 Task: Find connections with filter location Pully with filter topic #happywith filter profile language French with filter current company Berger Paints India with filter school Vinayaka Missions University with filter industry Public Policy Offices with filter service category Information Security with filter keywords title Digital Marketing Manager
Action: Mouse moved to (558, 90)
Screenshot: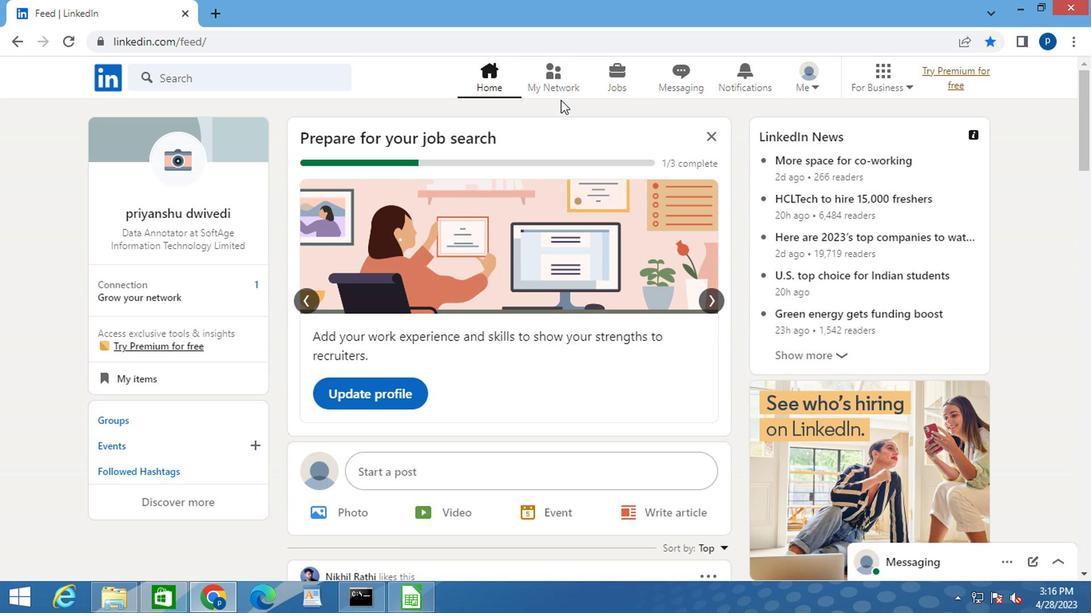 
Action: Mouse pressed left at (558, 90)
Screenshot: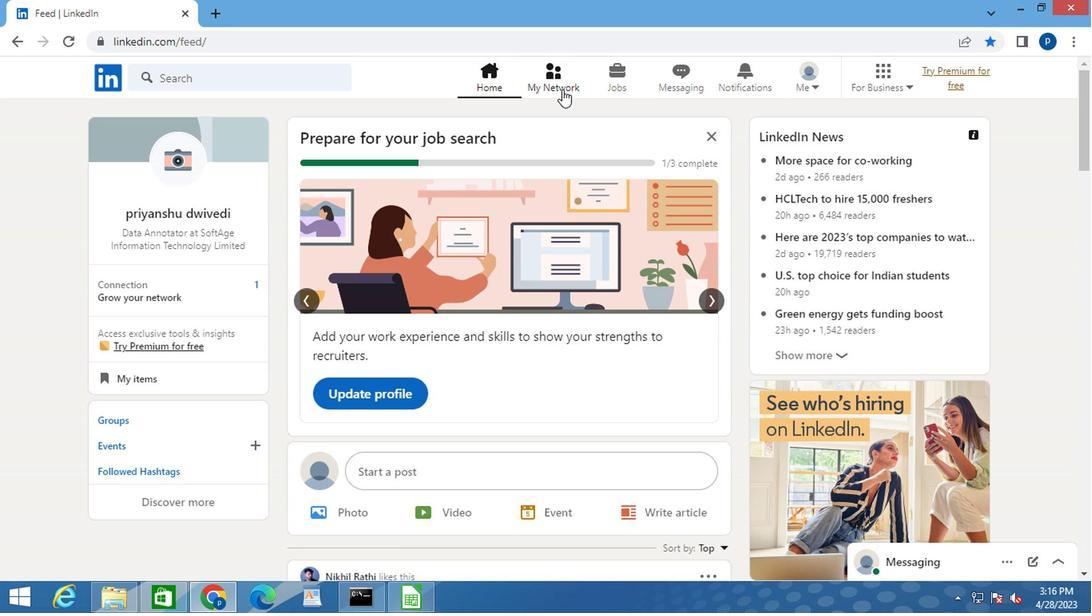 
Action: Mouse moved to (201, 176)
Screenshot: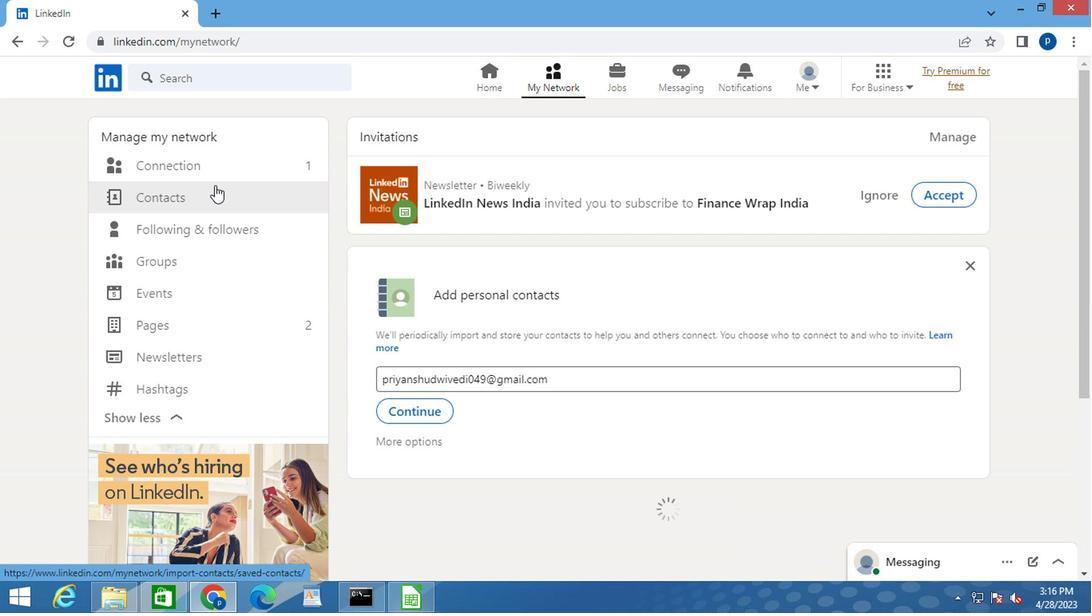 
Action: Mouse pressed left at (201, 176)
Screenshot: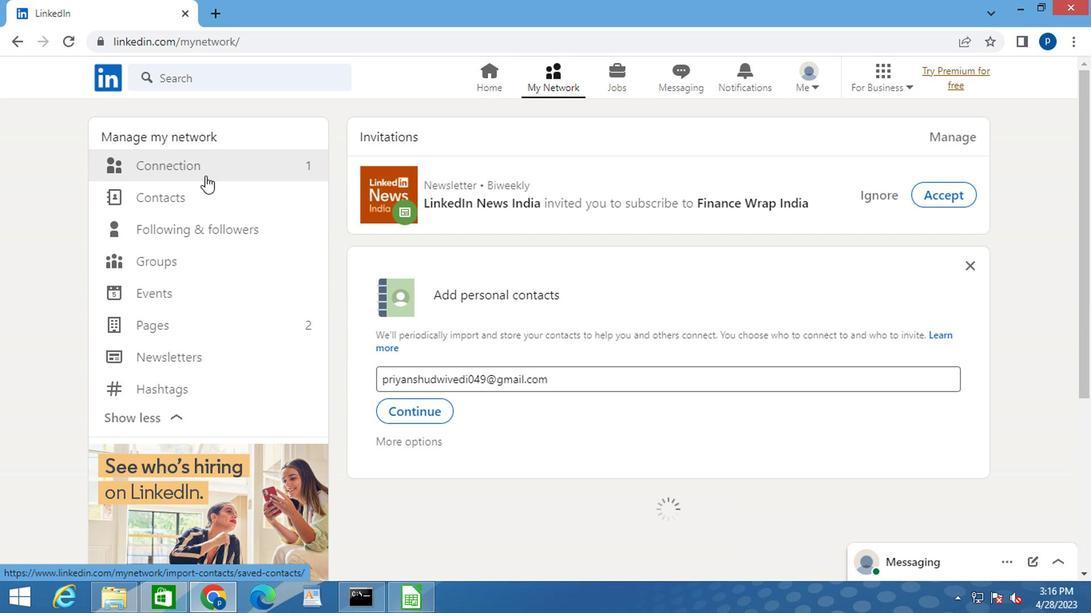 
Action: Mouse moved to (206, 172)
Screenshot: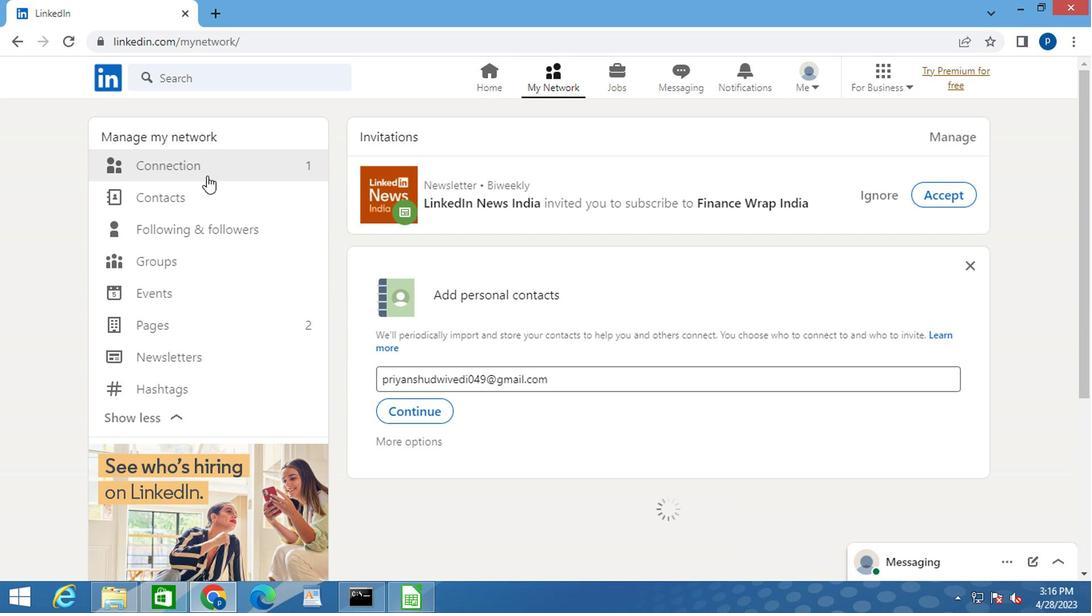 
Action: Mouse pressed left at (206, 172)
Screenshot: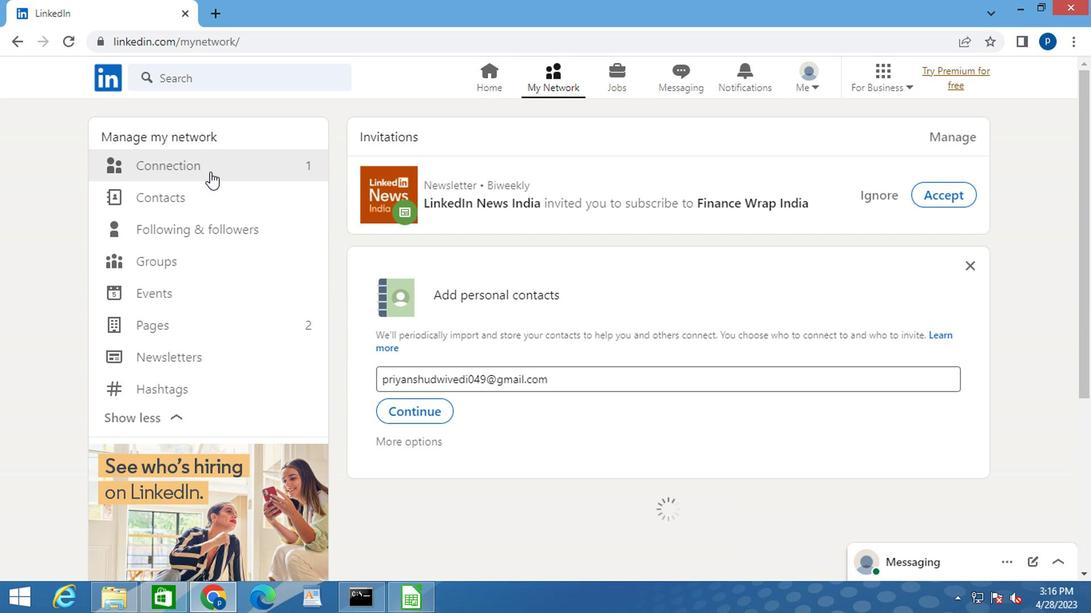 
Action: Mouse moved to (644, 169)
Screenshot: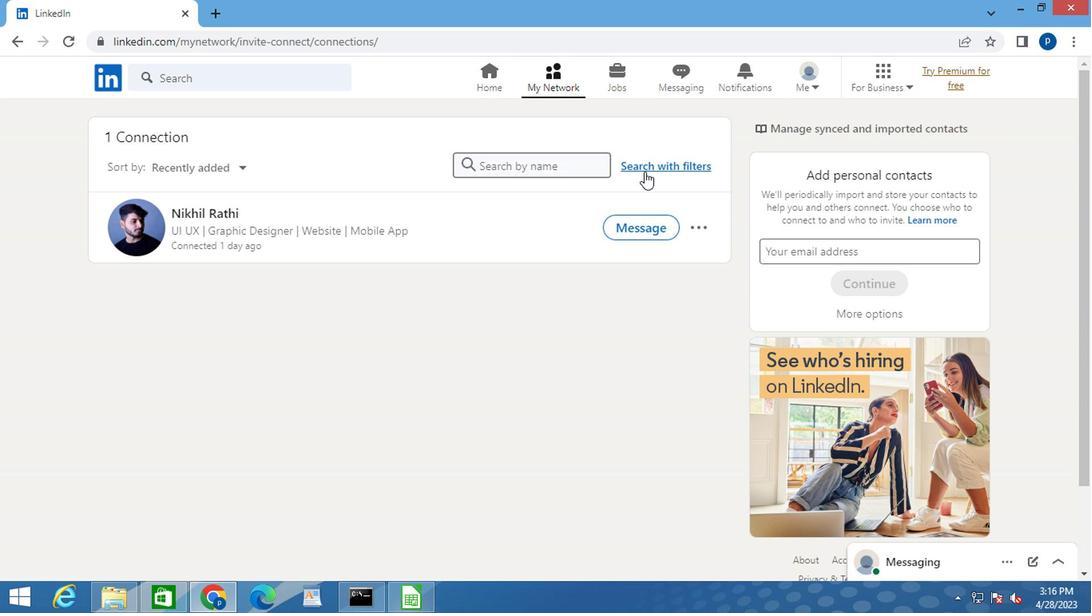 
Action: Mouse pressed left at (644, 169)
Screenshot: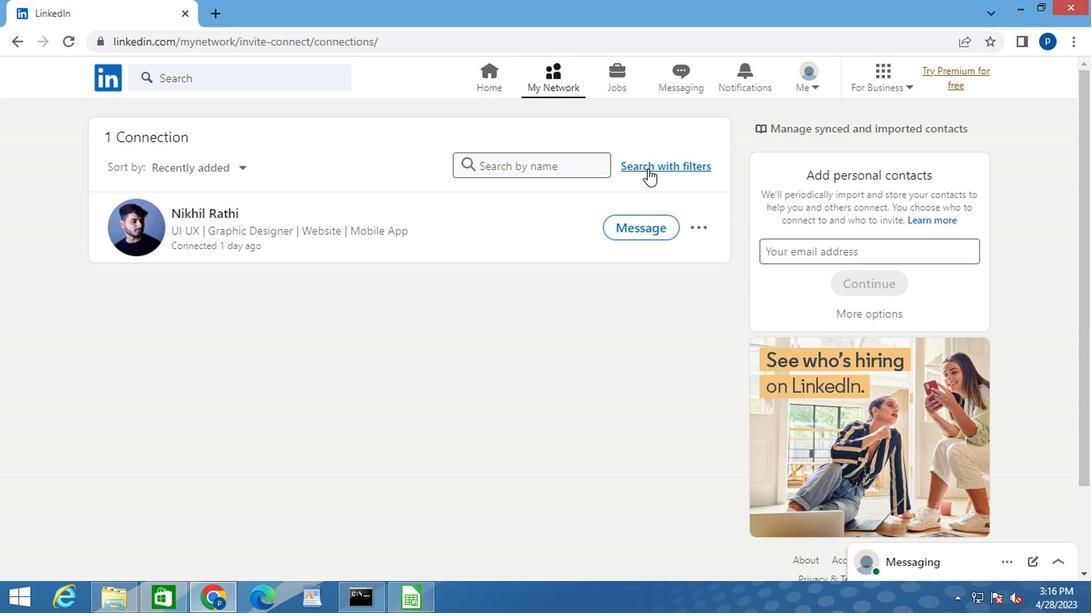 
Action: Mouse moved to (592, 129)
Screenshot: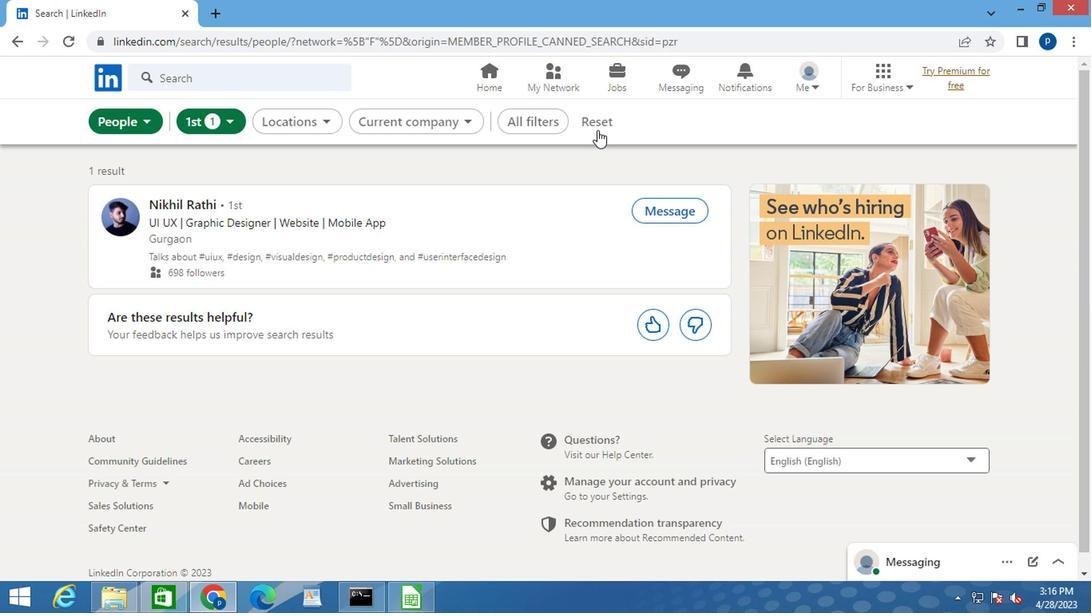 
Action: Mouse pressed left at (592, 129)
Screenshot: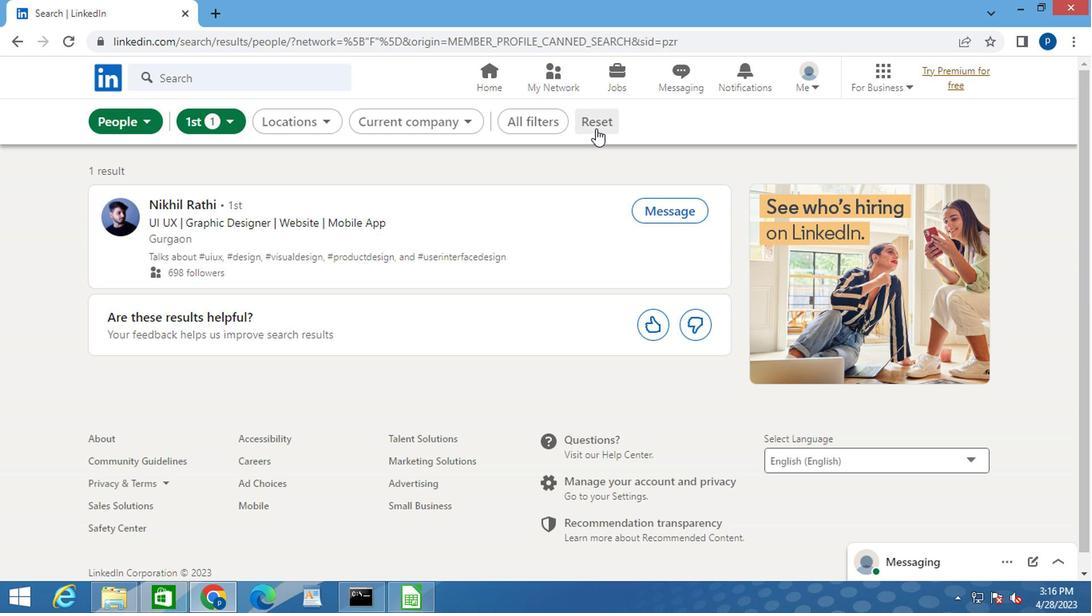 
Action: Mouse moved to (584, 118)
Screenshot: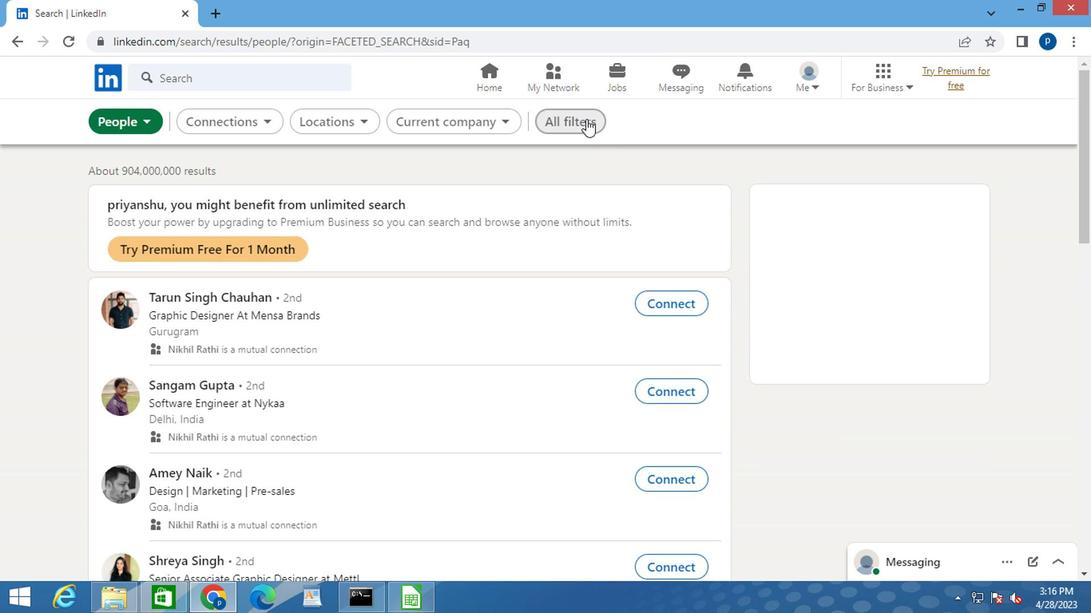 
Action: Mouse pressed left at (584, 118)
Screenshot: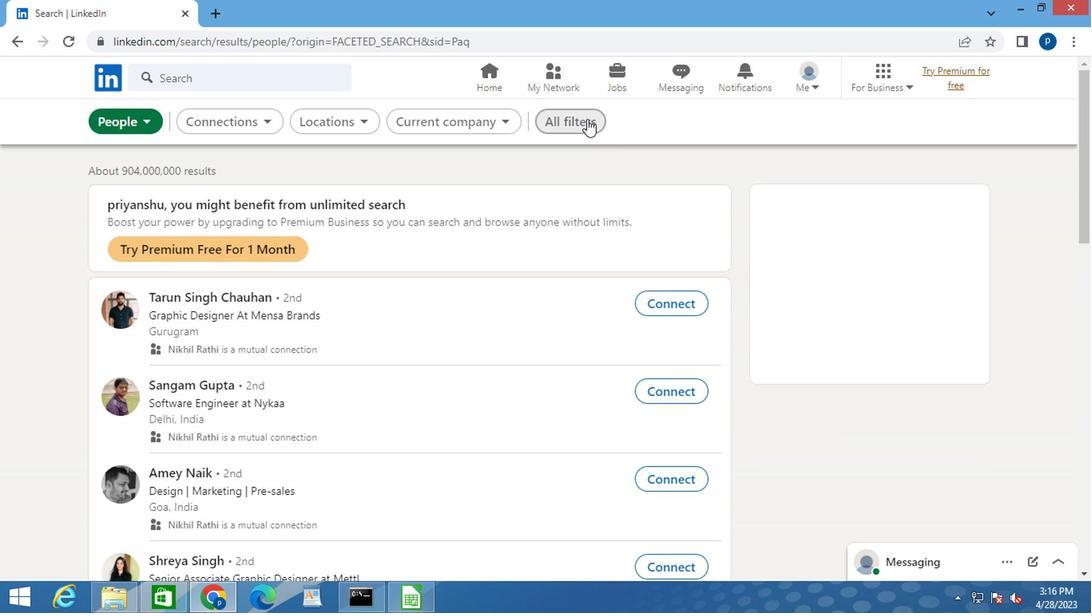 
Action: Mouse moved to (790, 341)
Screenshot: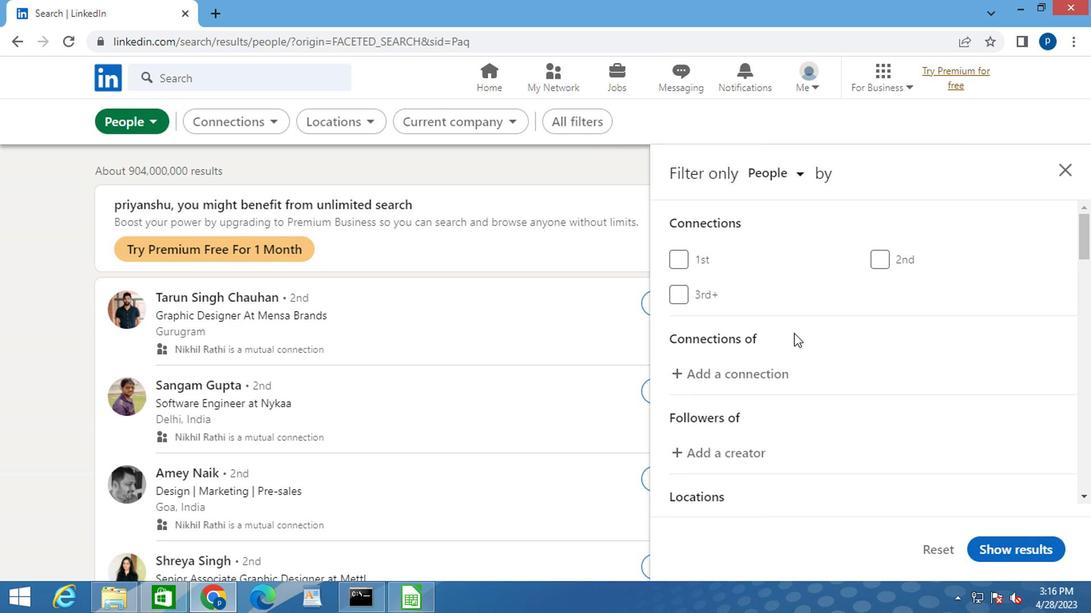 
Action: Mouse scrolled (790, 340) with delta (0, 0)
Screenshot: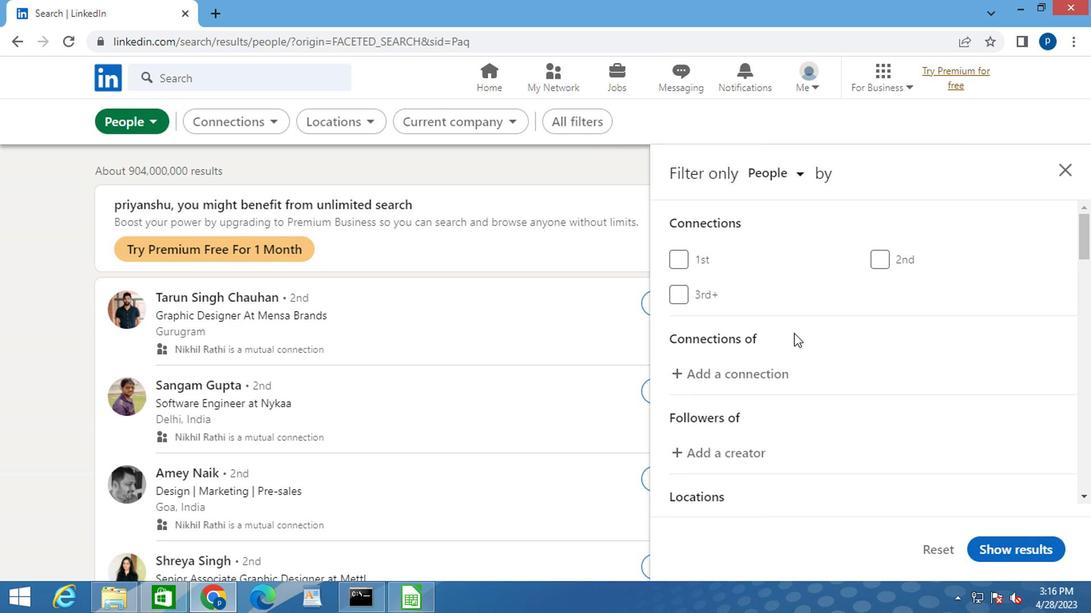 
Action: Mouse moved to (790, 342)
Screenshot: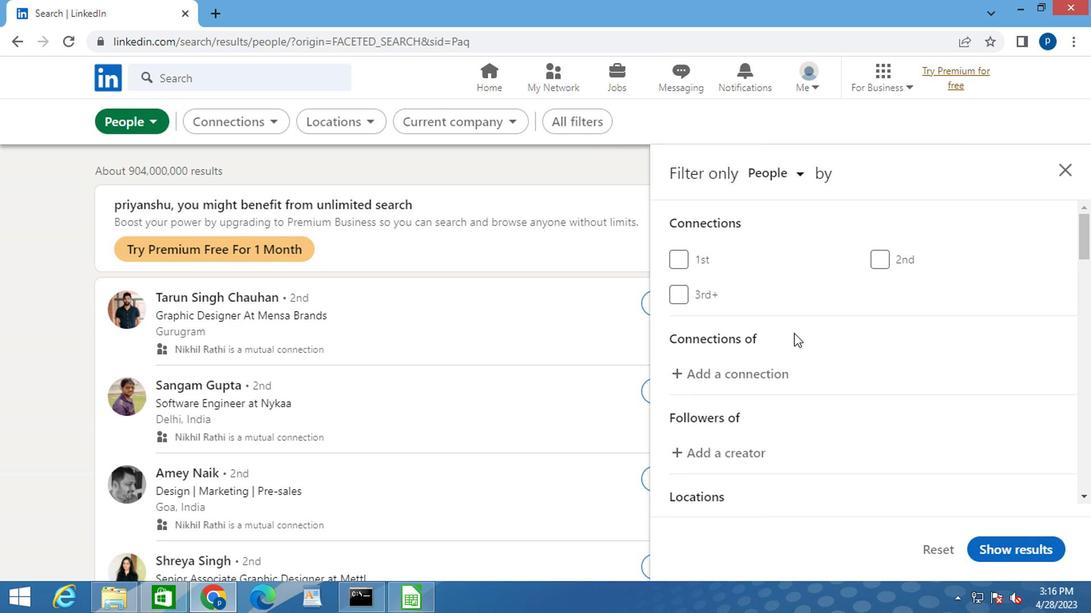 
Action: Mouse scrolled (790, 342) with delta (0, 0)
Screenshot: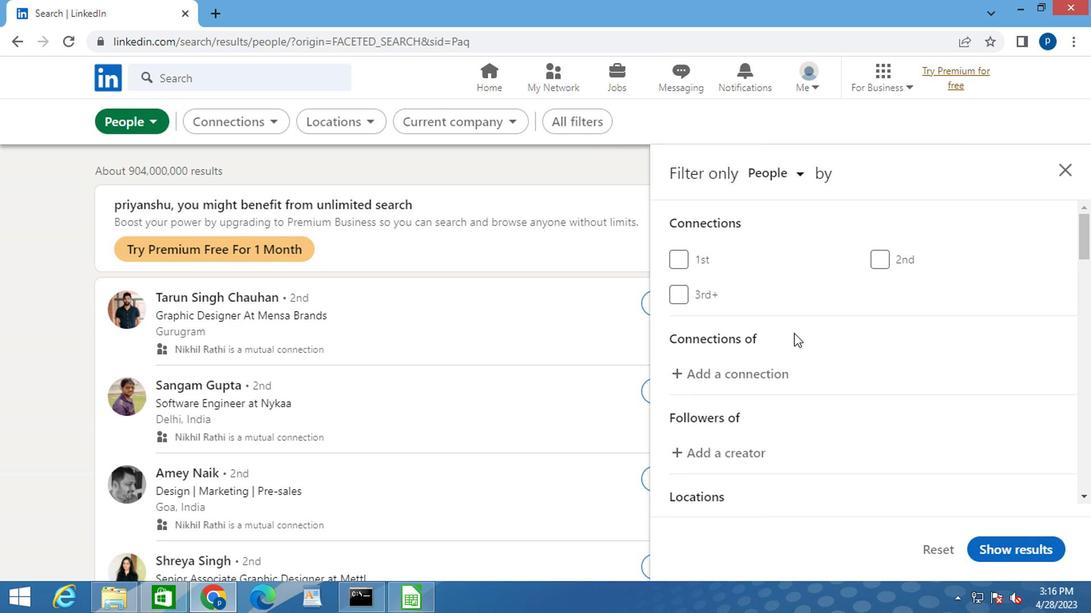 
Action: Mouse scrolled (790, 342) with delta (0, 0)
Screenshot: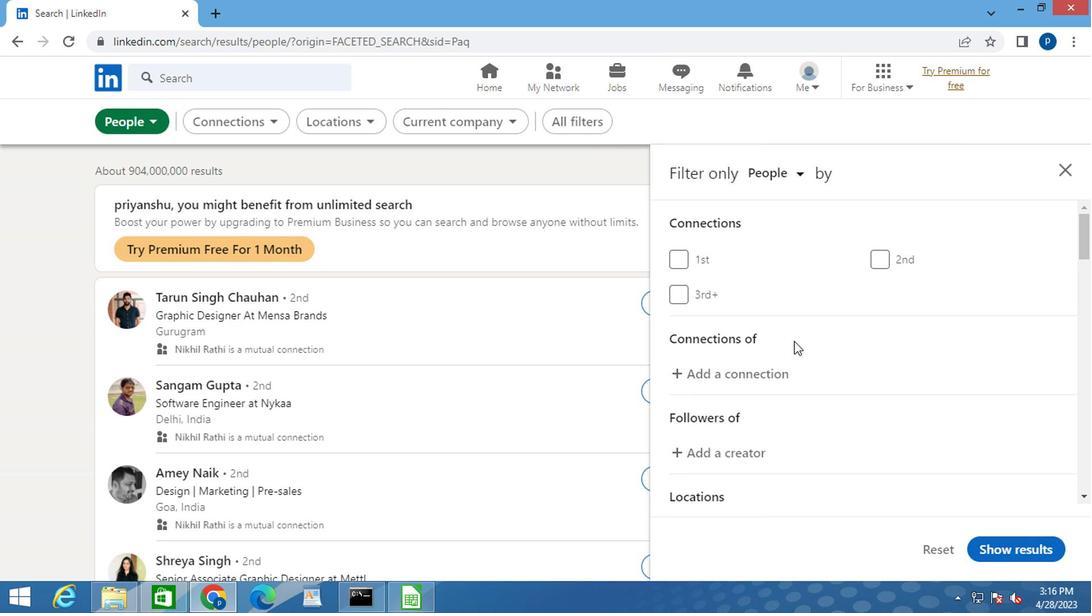 
Action: Mouse moved to (884, 363)
Screenshot: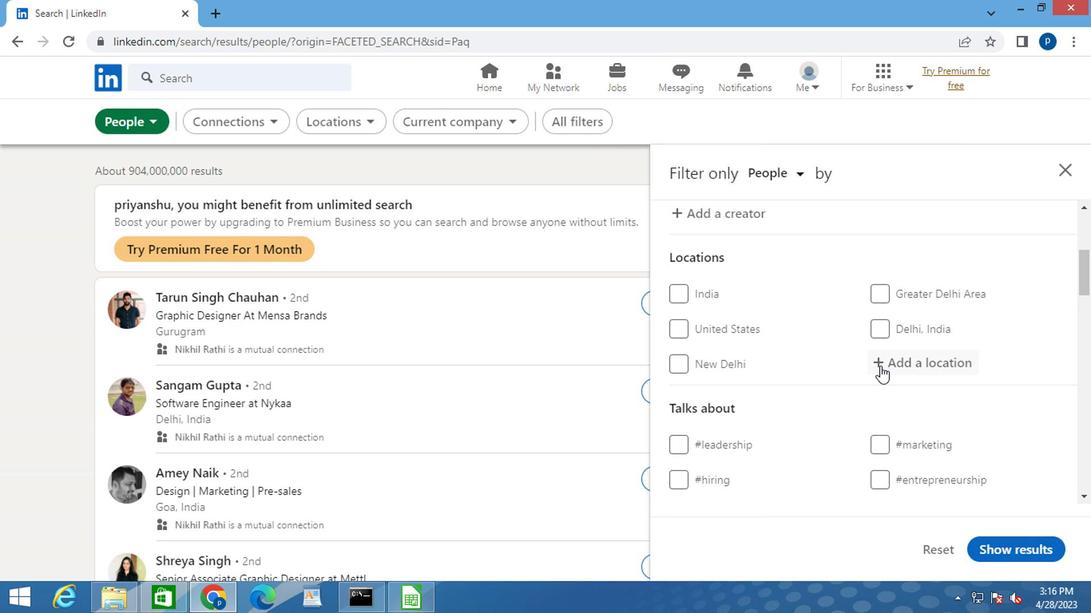 
Action: Mouse pressed left at (884, 363)
Screenshot: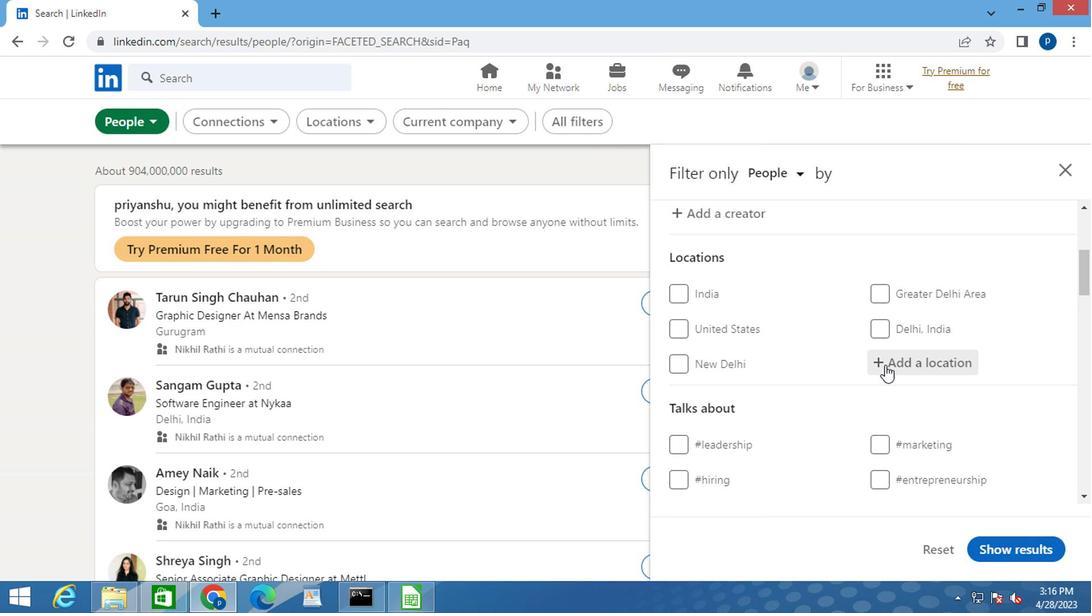 
Action: Key pressed p<Key.caps_lock>ully
Screenshot: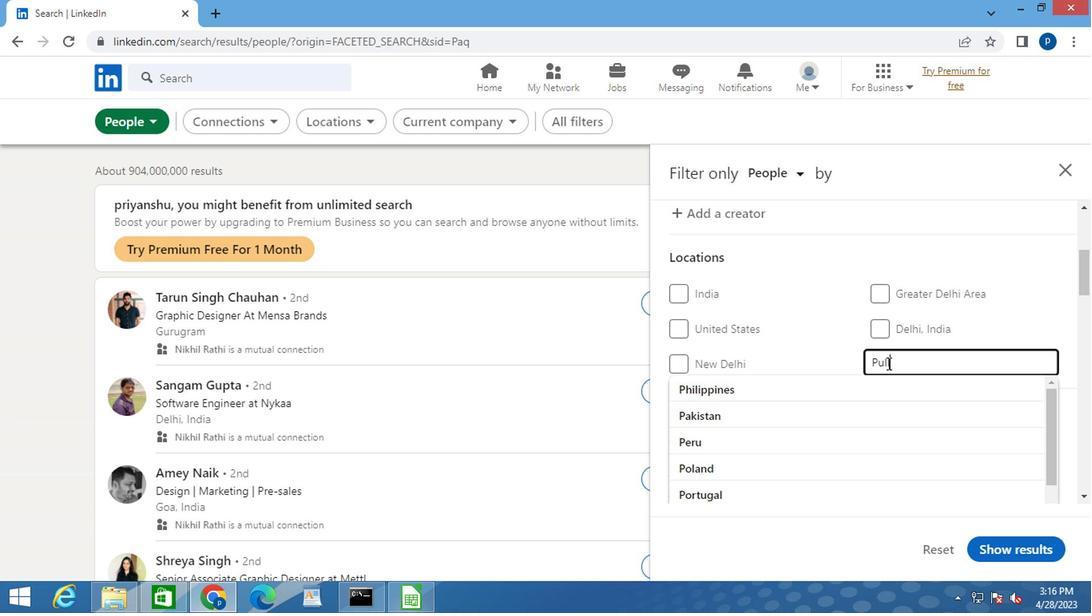 
Action: Mouse moved to (749, 386)
Screenshot: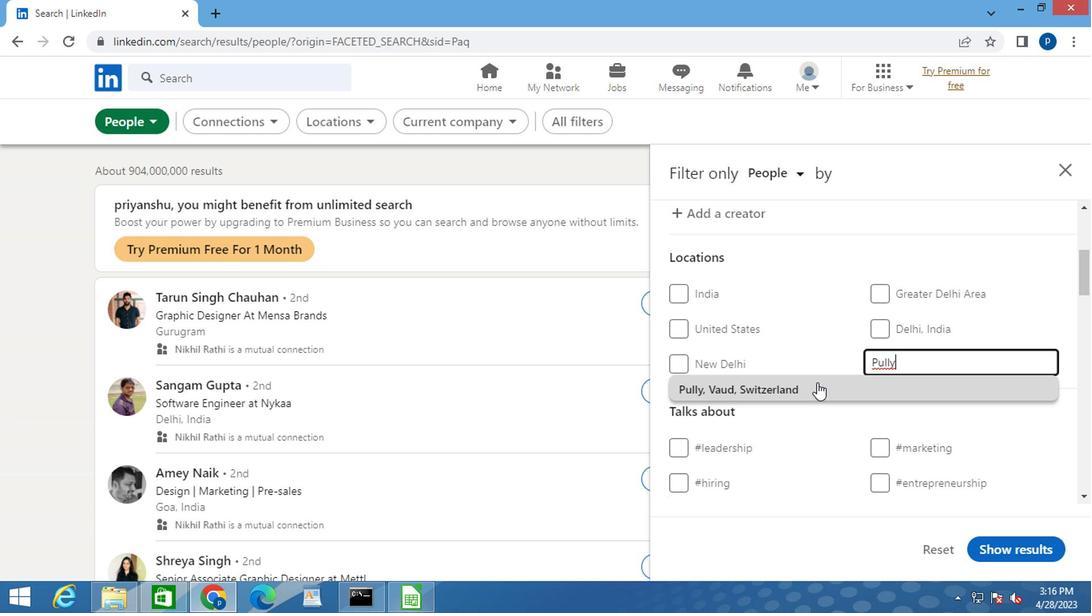 
Action: Mouse pressed left at (749, 386)
Screenshot: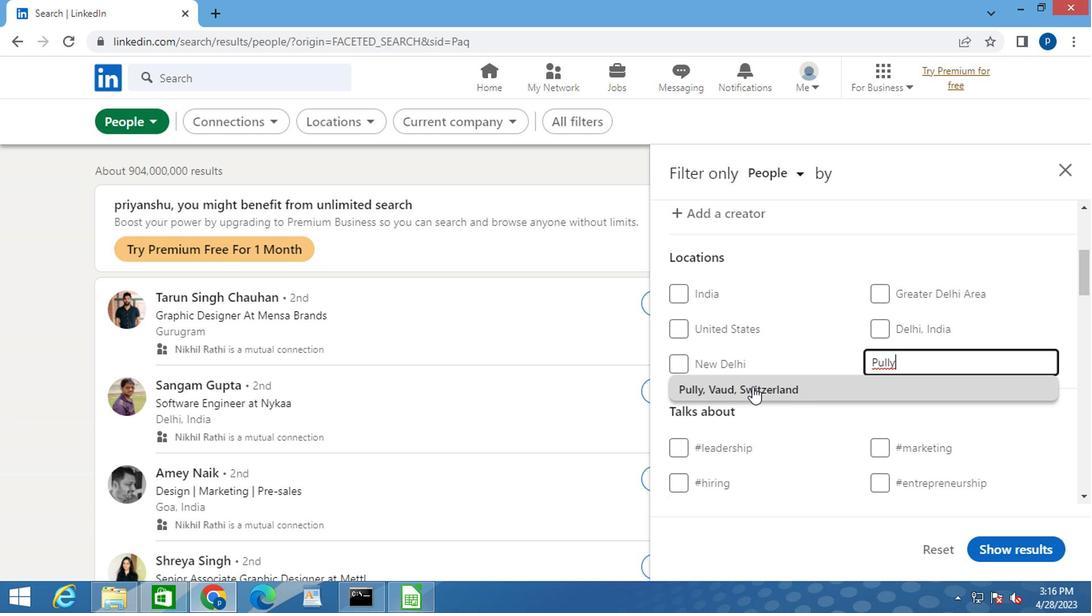 
Action: Mouse moved to (748, 386)
Screenshot: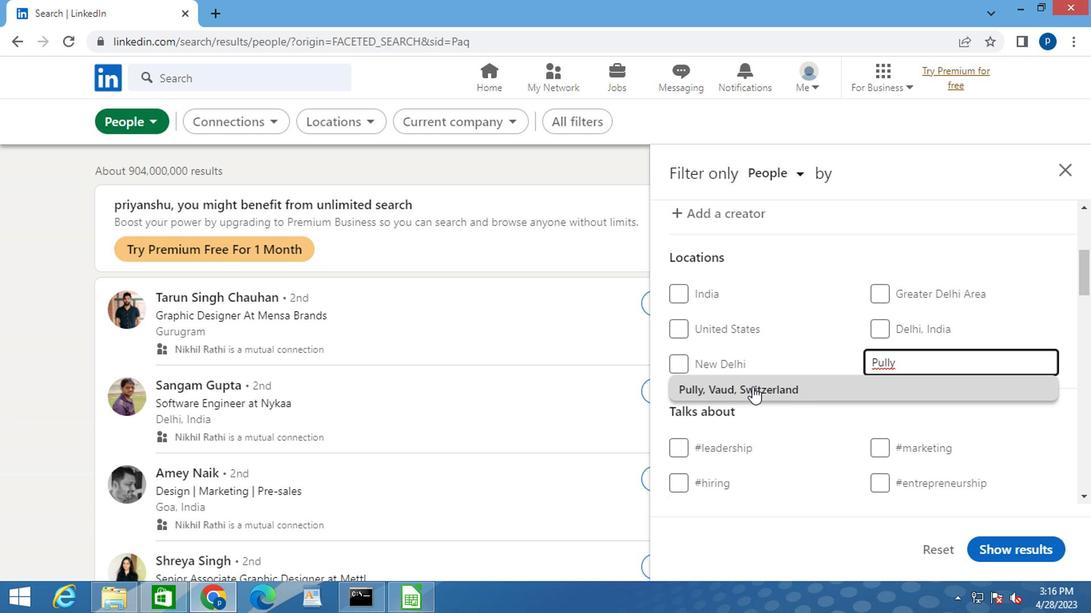 
Action: Mouse scrolled (748, 385) with delta (0, 0)
Screenshot: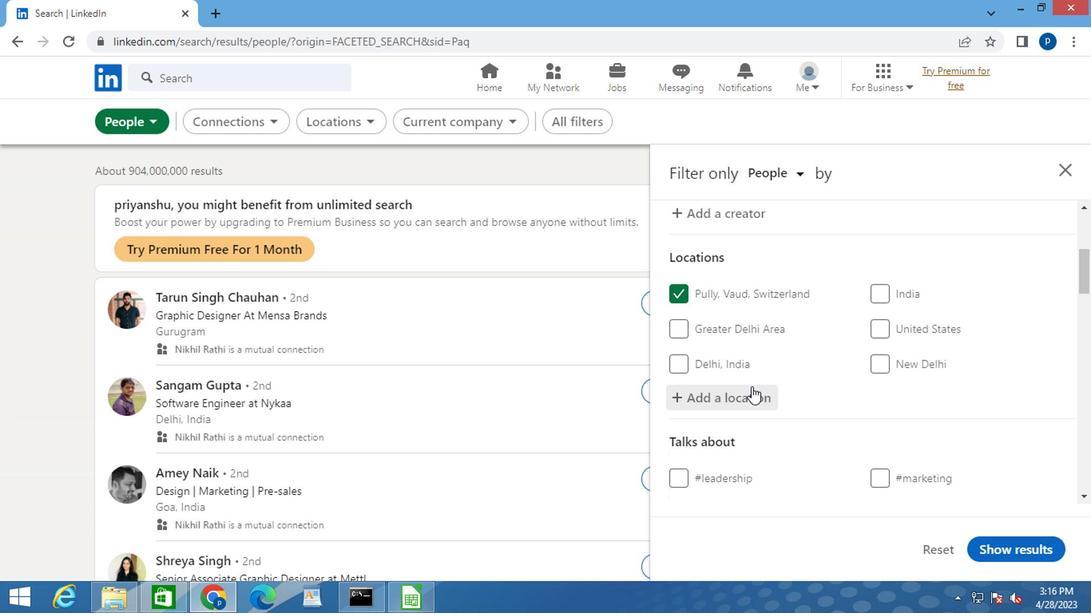 
Action: Mouse scrolled (748, 385) with delta (0, 0)
Screenshot: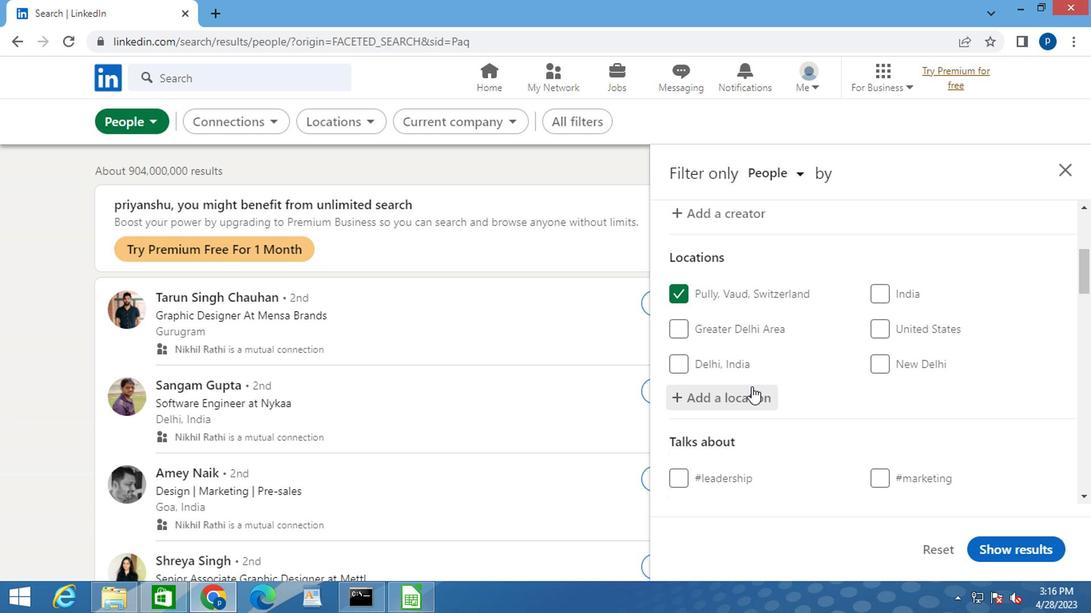 
Action: Mouse scrolled (748, 385) with delta (0, 0)
Screenshot: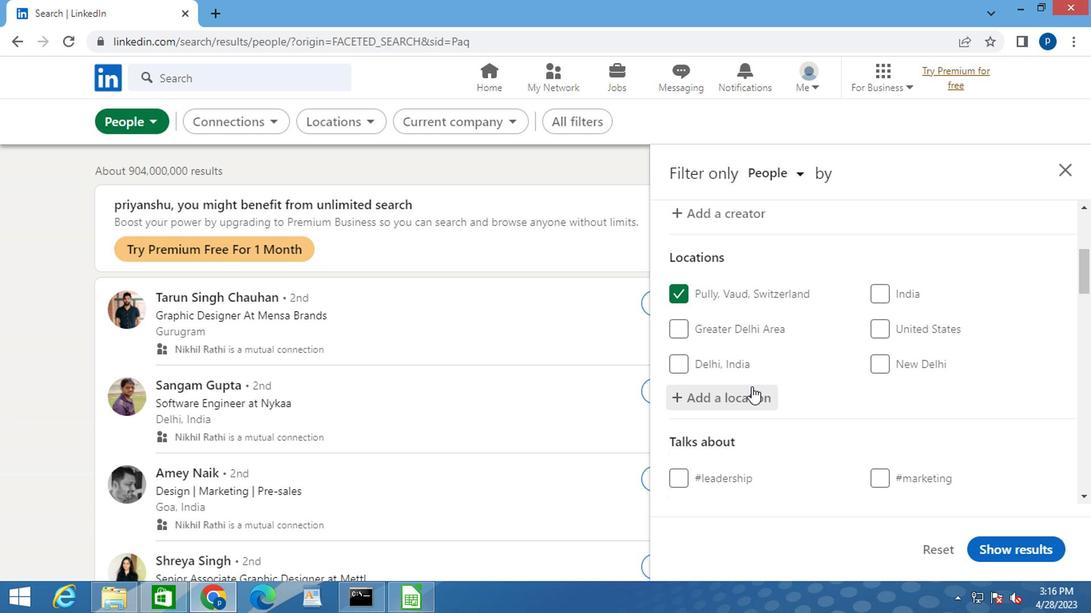 
Action: Mouse moved to (893, 308)
Screenshot: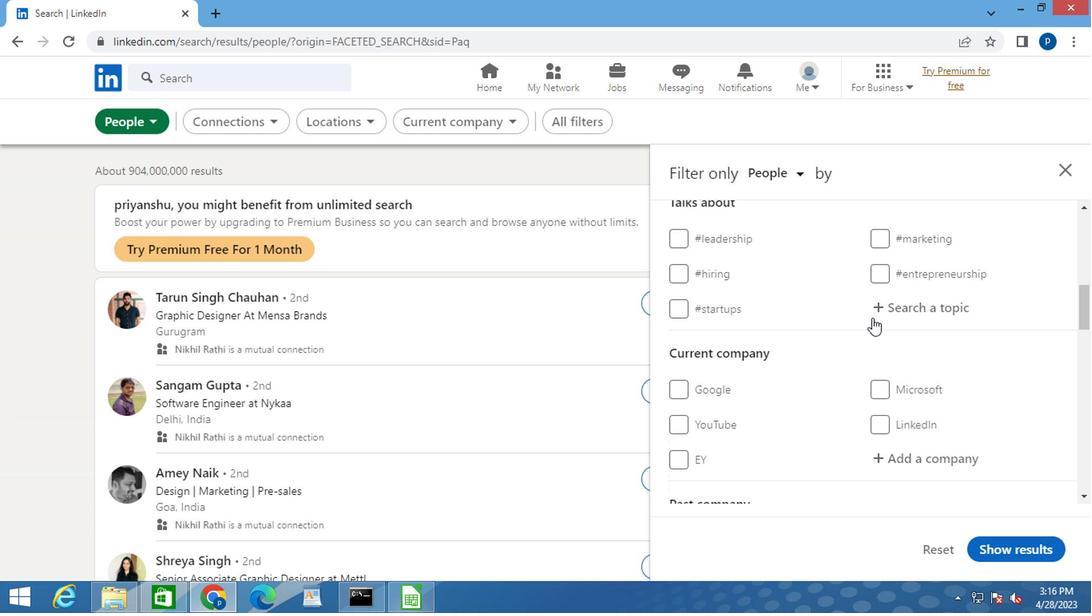
Action: Mouse pressed left at (893, 308)
Screenshot: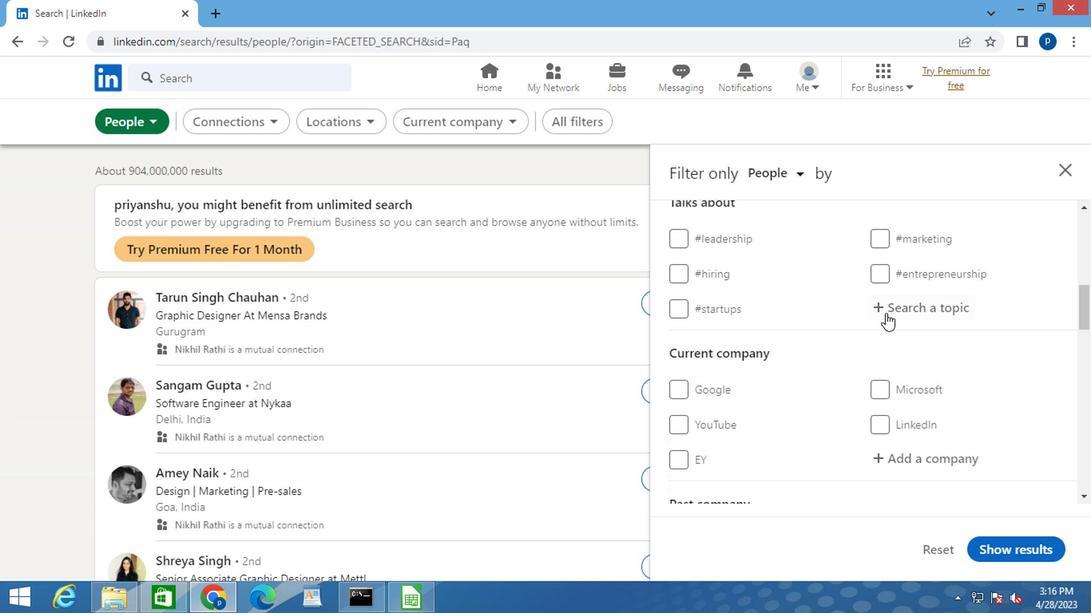 
Action: Key pressed <Key.shift>#HAPPY
Screenshot: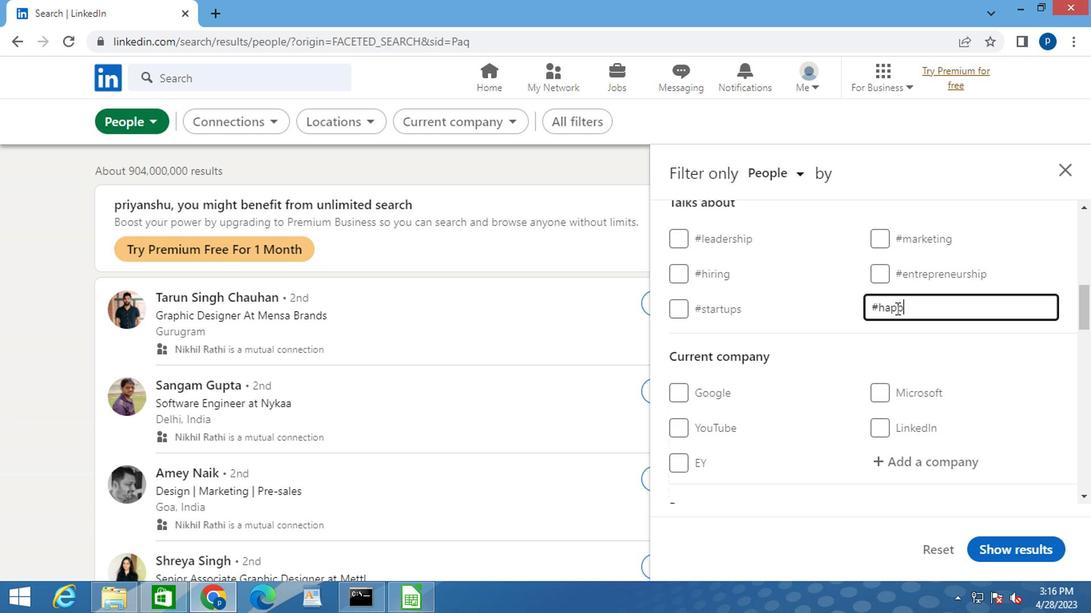 
Action: Mouse moved to (859, 368)
Screenshot: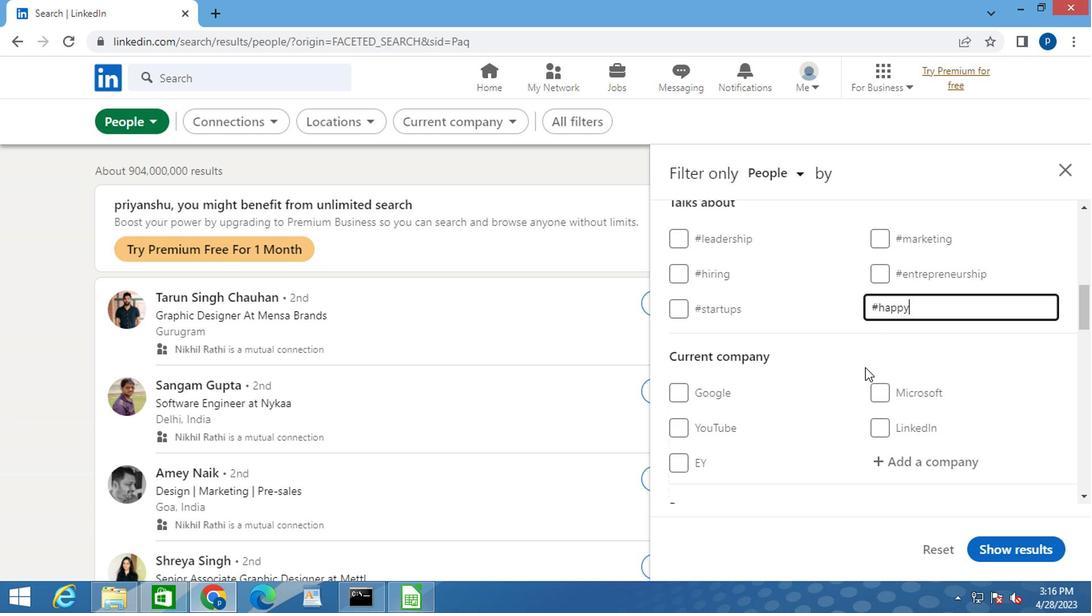 
Action: Mouse scrolled (859, 368) with delta (0, 0)
Screenshot: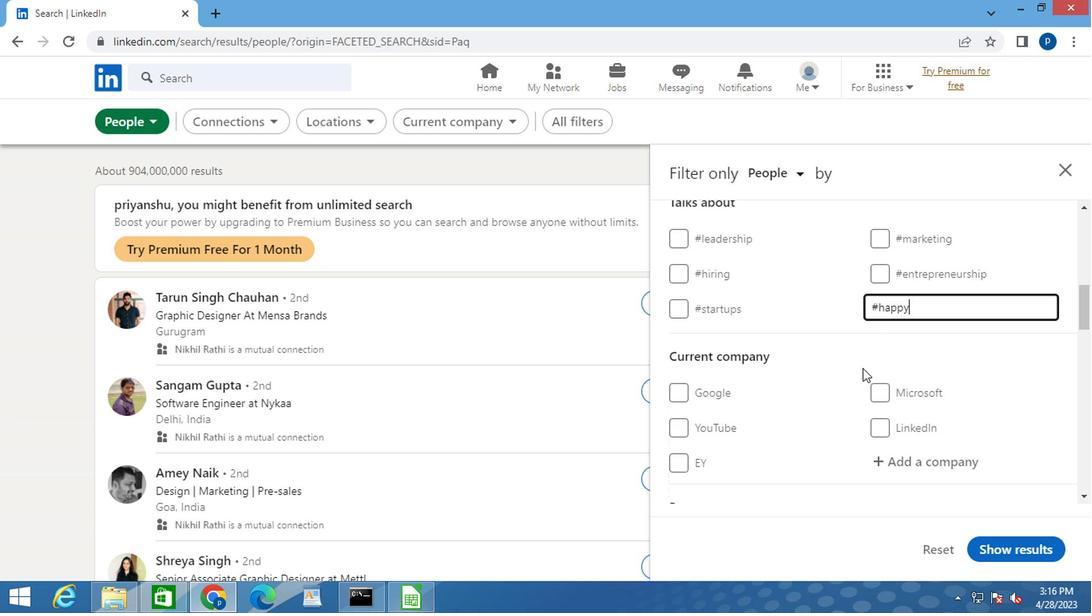 
Action: Mouse moved to (851, 370)
Screenshot: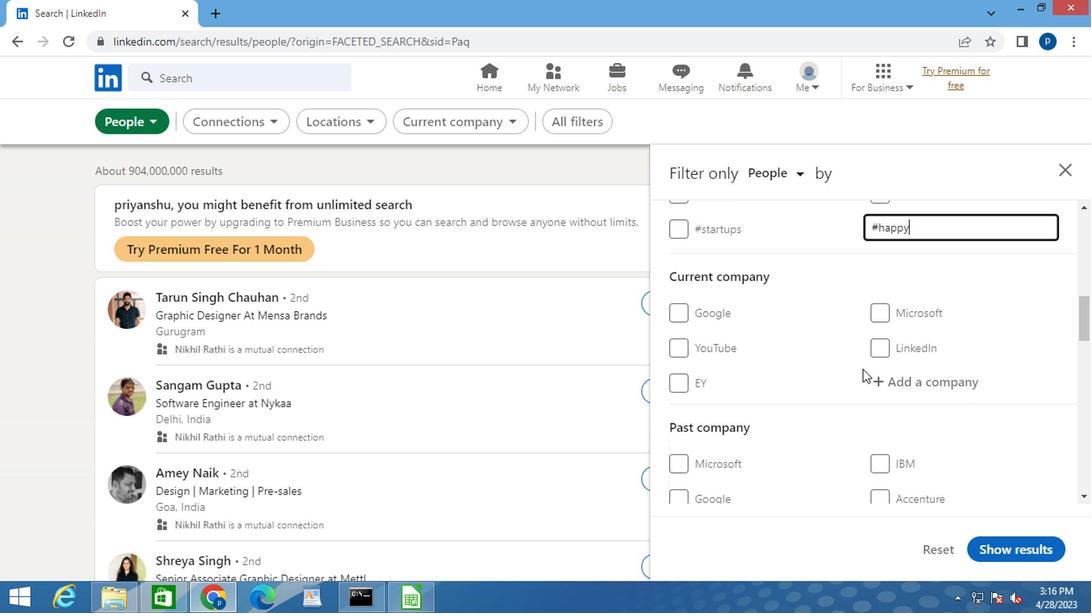 
Action: Mouse scrolled (851, 368) with delta (0, -1)
Screenshot: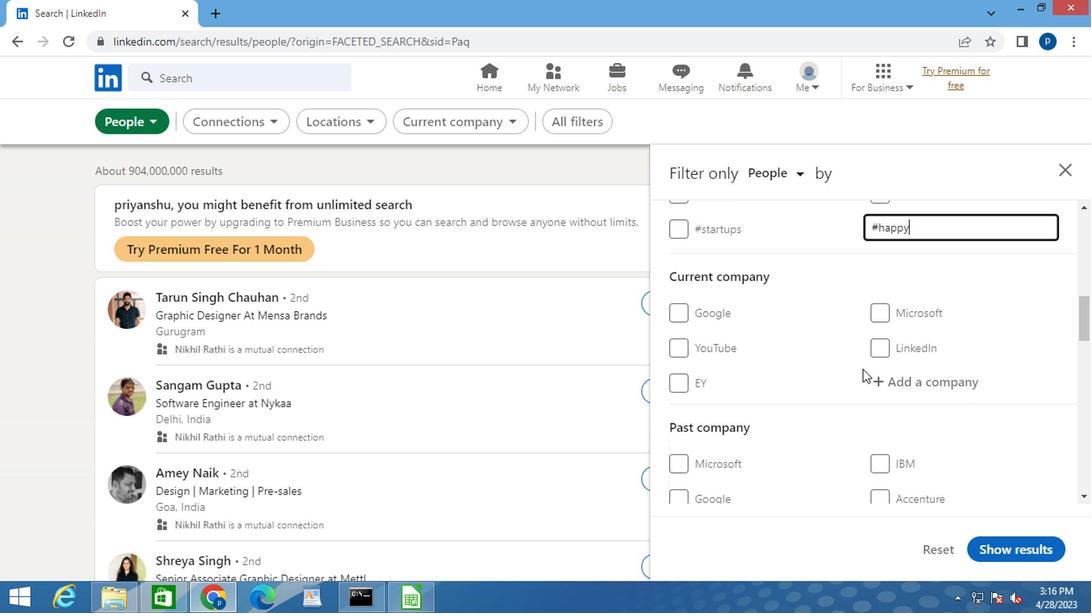 
Action: Mouse moved to (849, 370)
Screenshot: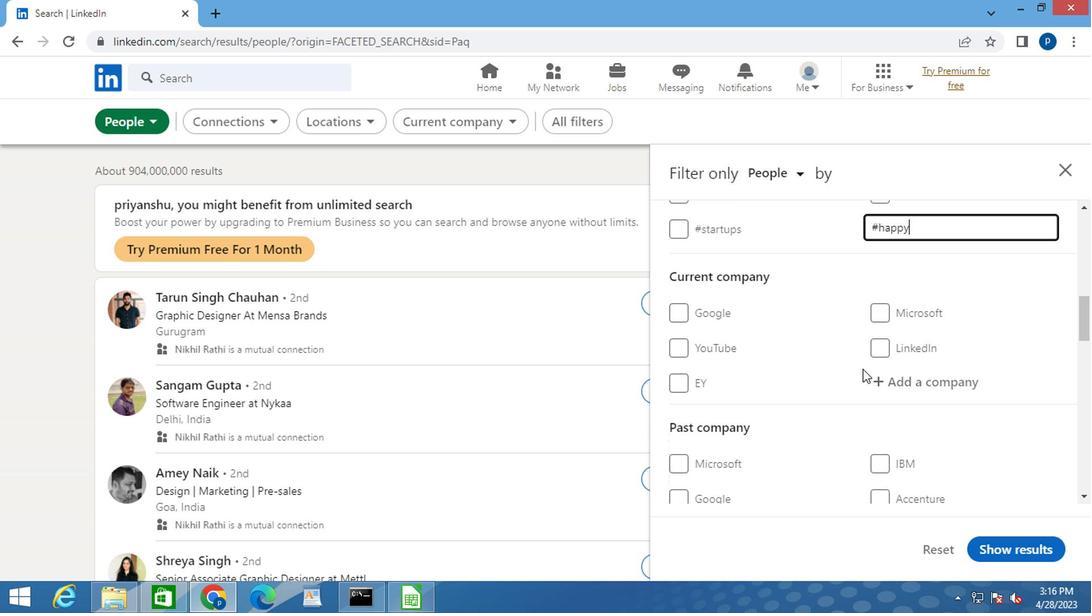 
Action: Mouse scrolled (849, 368) with delta (0, -1)
Screenshot: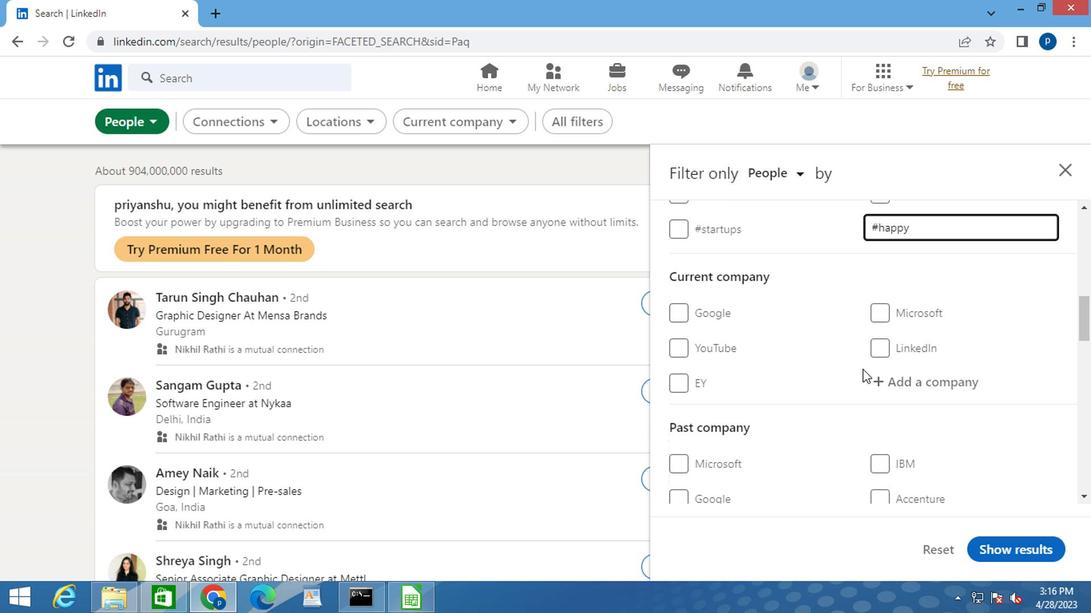 
Action: Mouse moved to (777, 349)
Screenshot: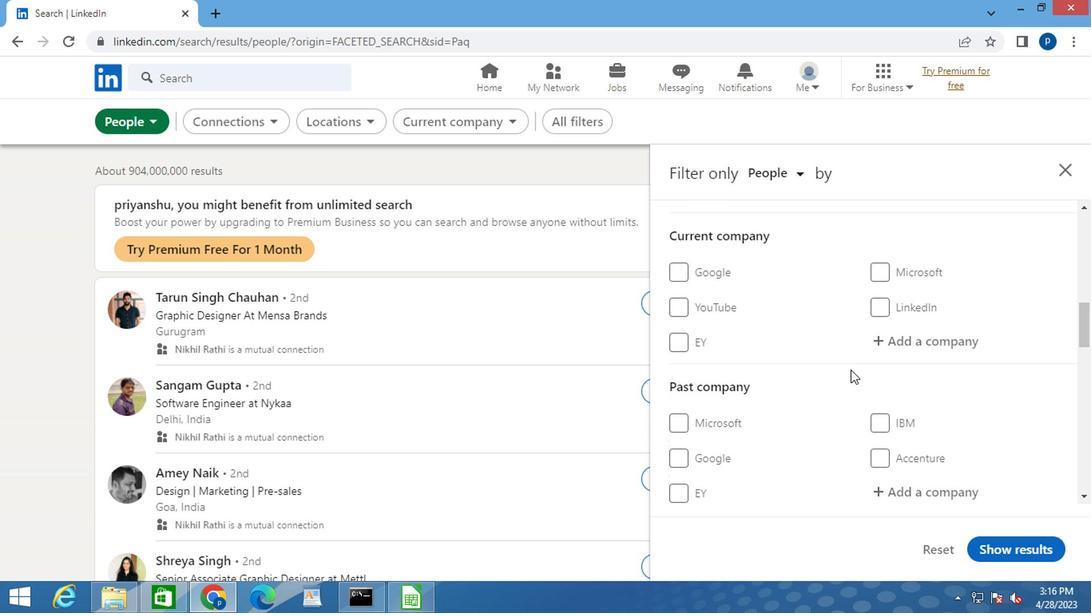 
Action: Mouse scrolled (777, 348) with delta (0, 0)
Screenshot: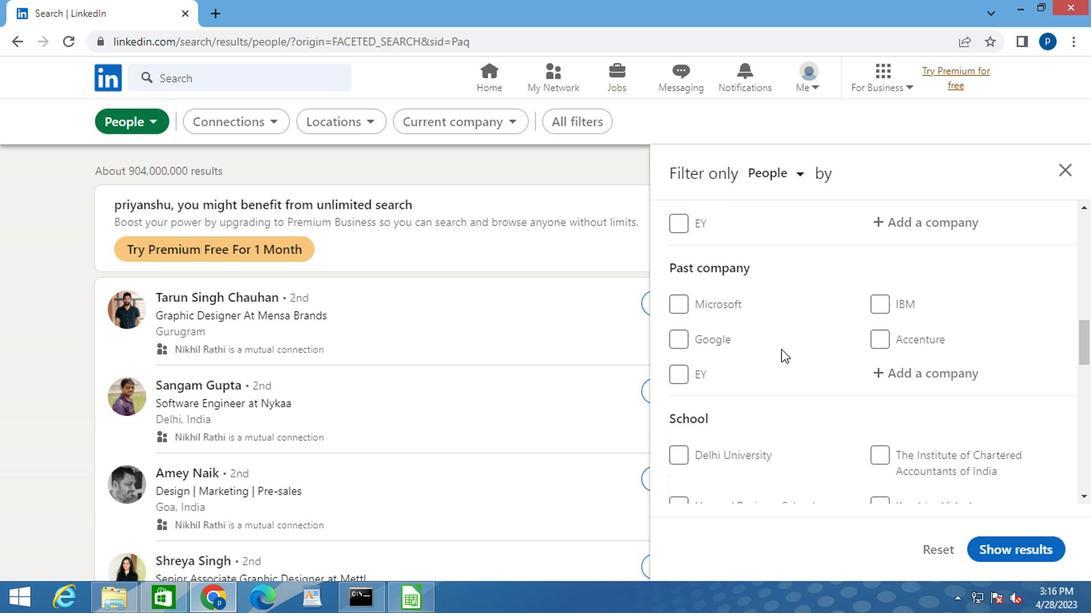 
Action: Mouse scrolled (777, 348) with delta (0, 0)
Screenshot: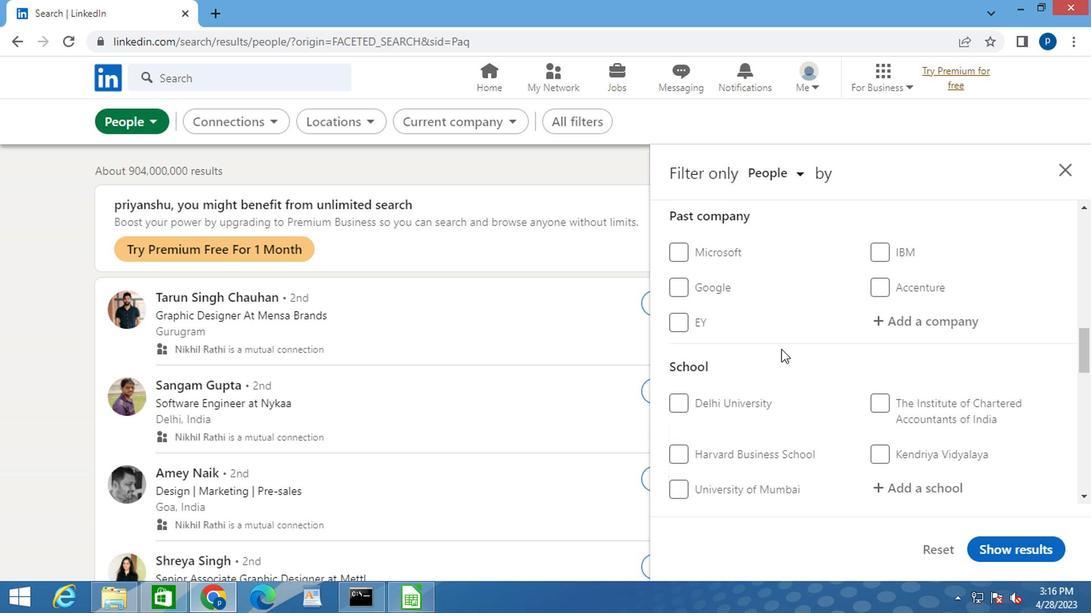 
Action: Mouse scrolled (777, 348) with delta (0, 0)
Screenshot: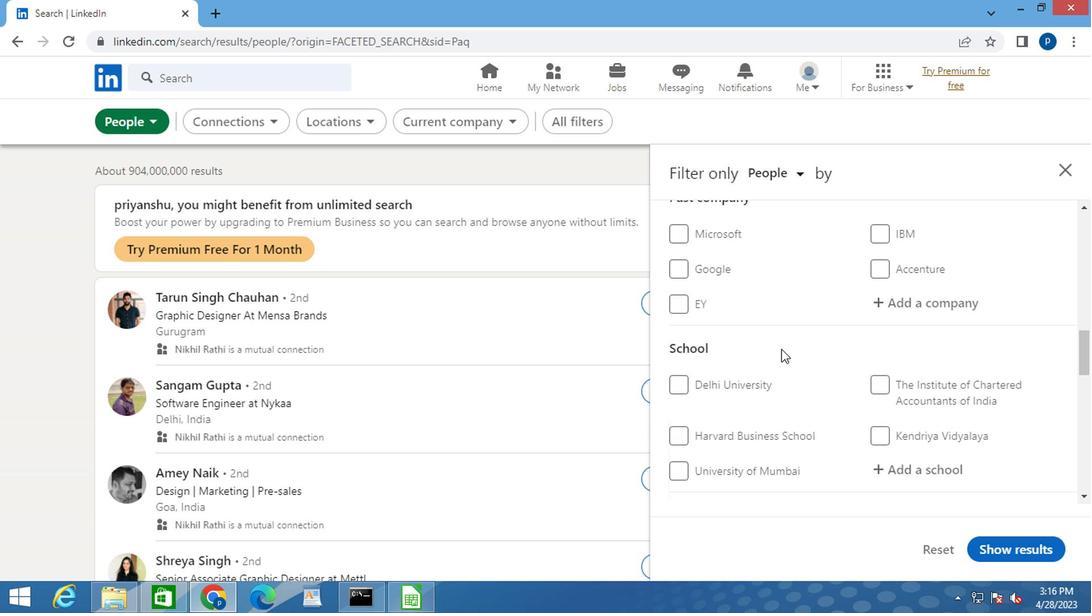 
Action: Mouse scrolled (777, 348) with delta (0, 0)
Screenshot: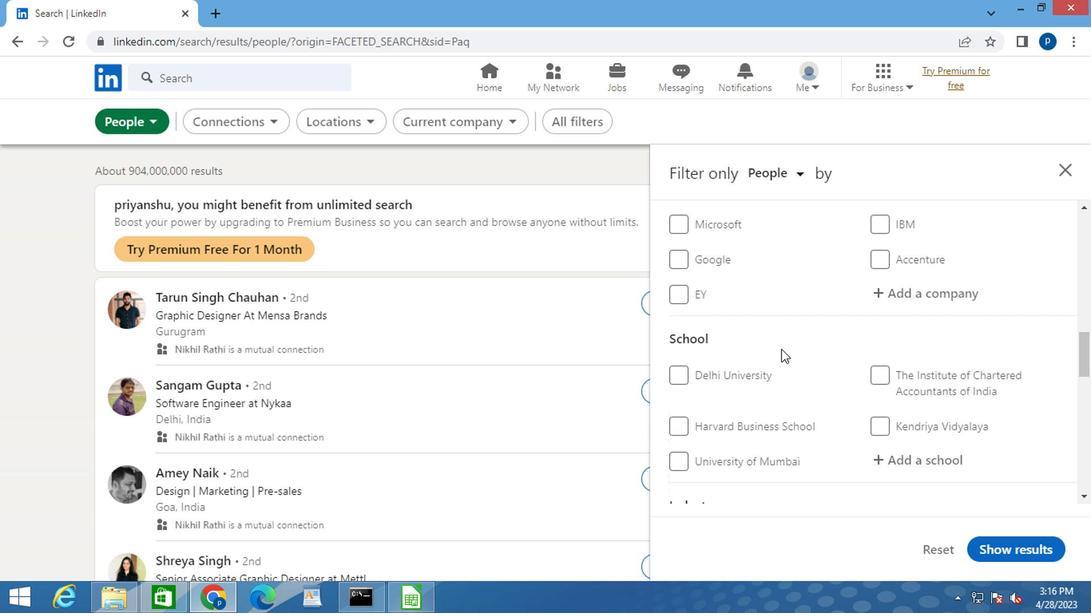 
Action: Mouse scrolled (777, 348) with delta (0, 0)
Screenshot: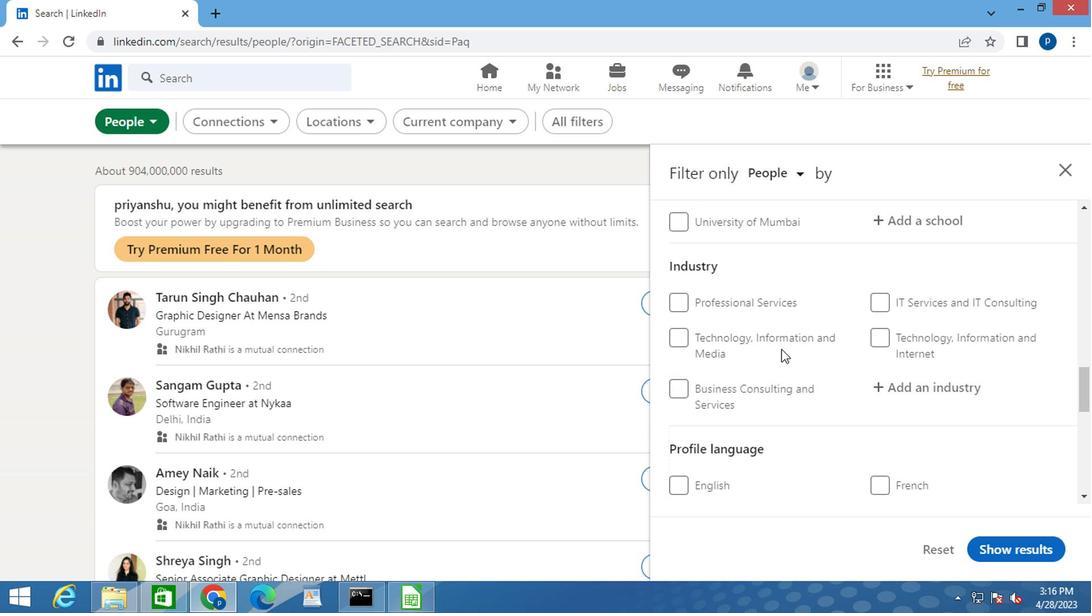 
Action: Mouse moved to (872, 408)
Screenshot: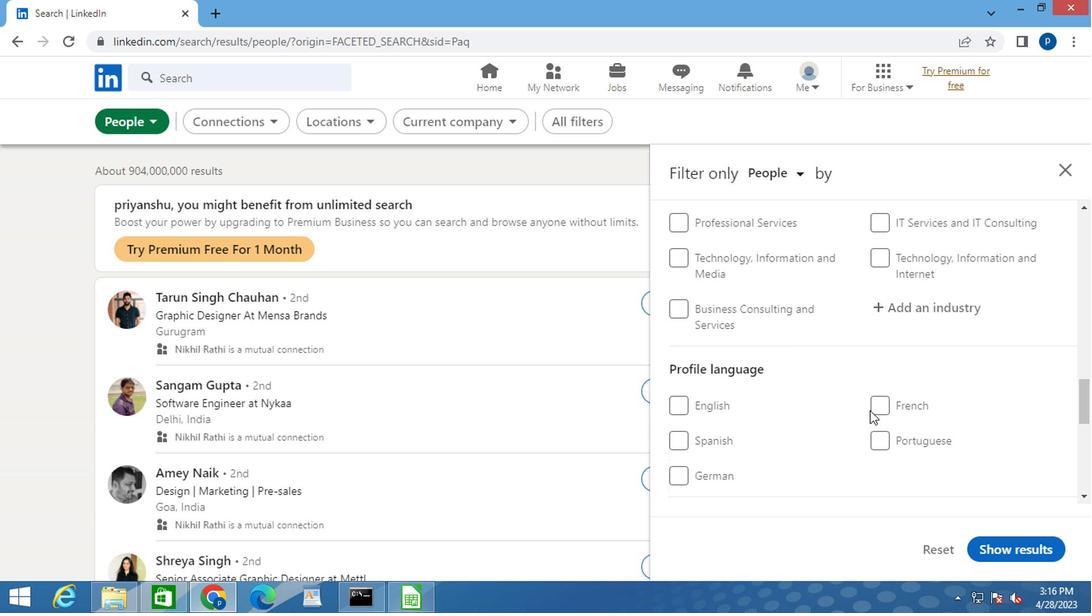
Action: Mouse pressed left at (872, 408)
Screenshot: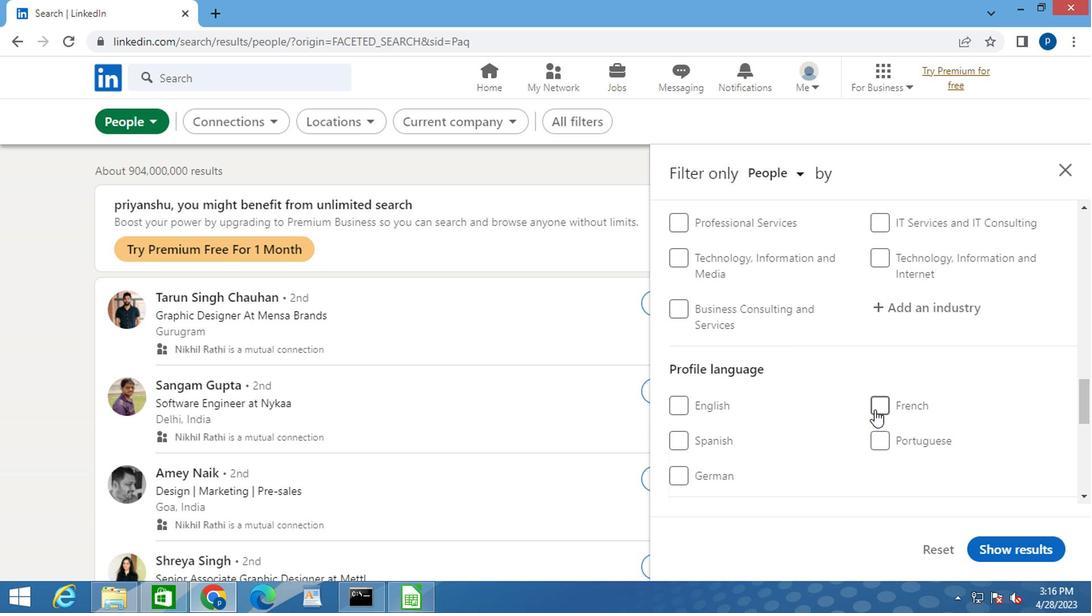 
Action: Mouse moved to (824, 378)
Screenshot: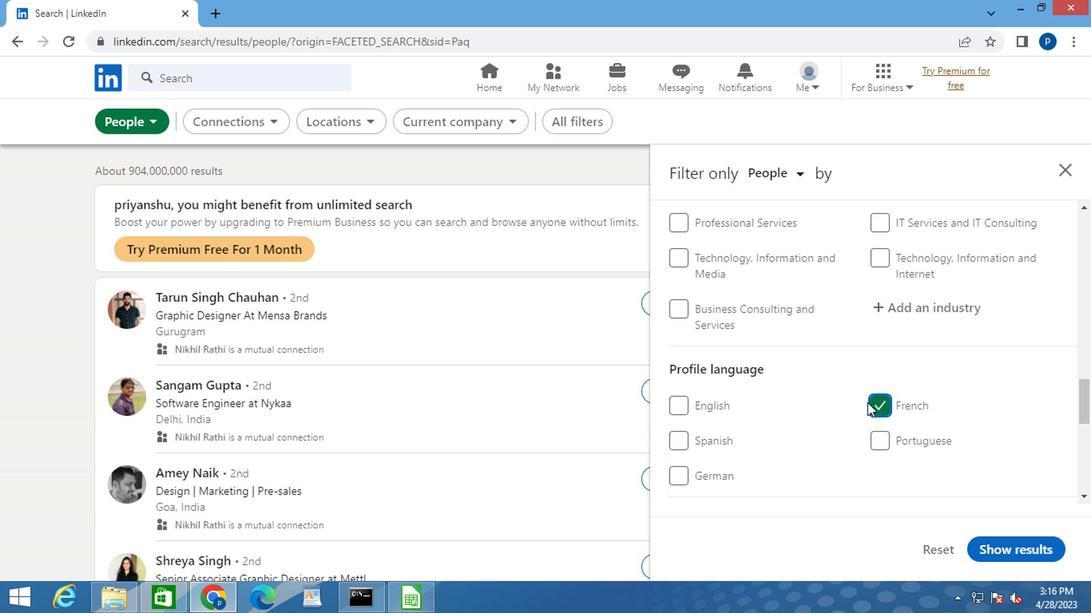 
Action: Mouse scrolled (824, 378) with delta (0, 0)
Screenshot: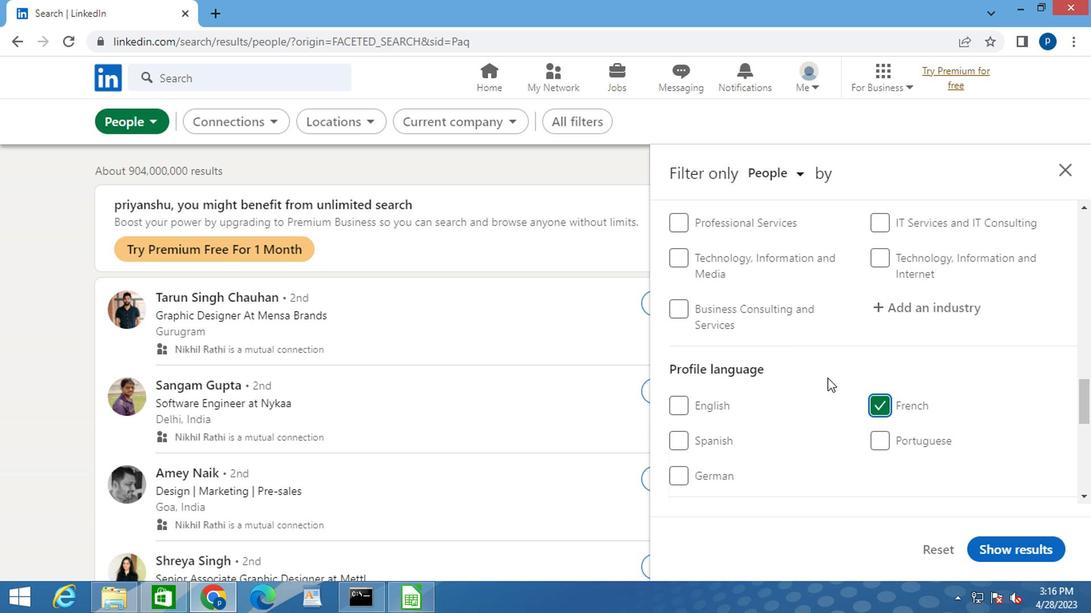 
Action: Mouse scrolled (824, 378) with delta (0, 0)
Screenshot: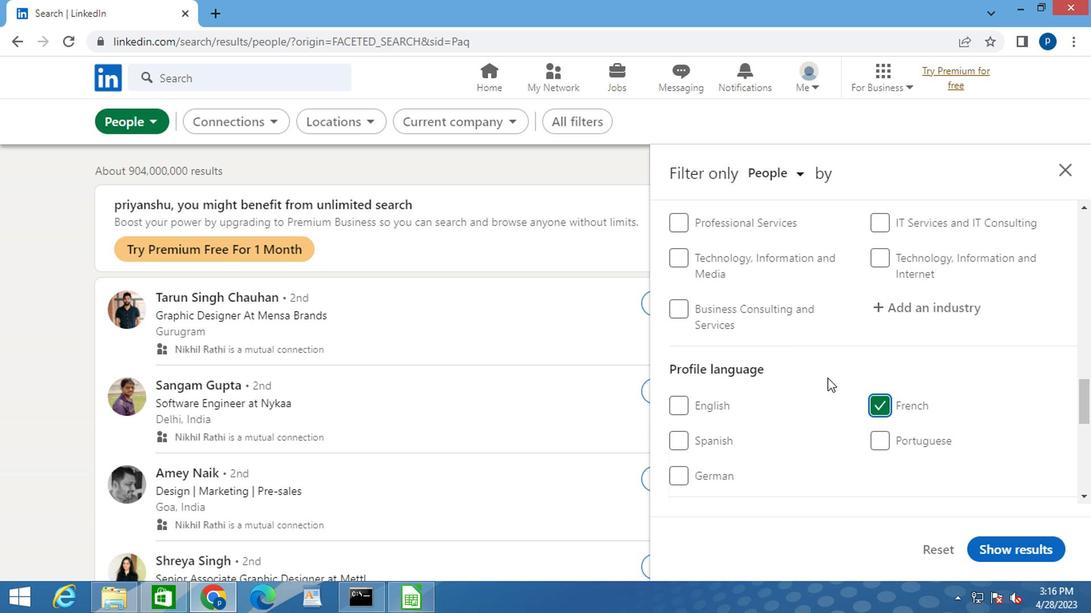 
Action: Mouse moved to (820, 378)
Screenshot: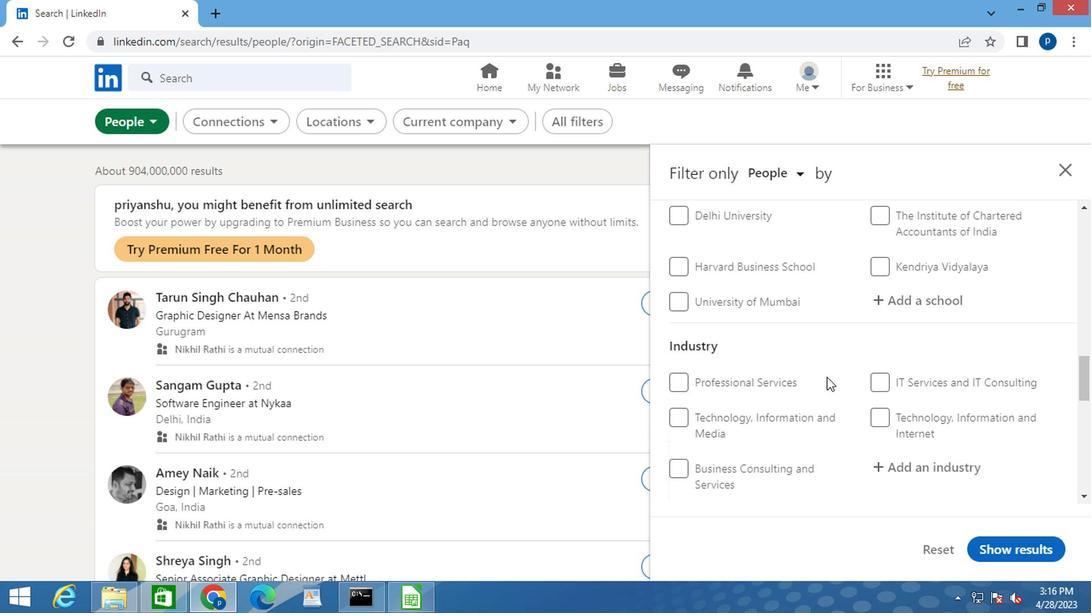 
Action: Mouse scrolled (820, 378) with delta (0, 0)
Screenshot: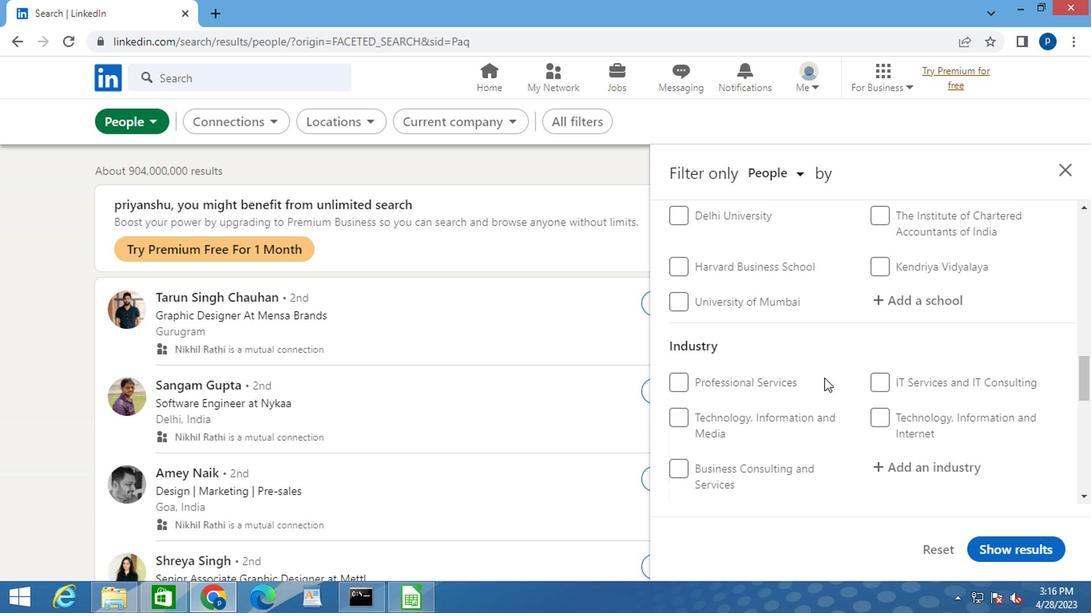 
Action: Mouse scrolled (820, 378) with delta (0, 0)
Screenshot: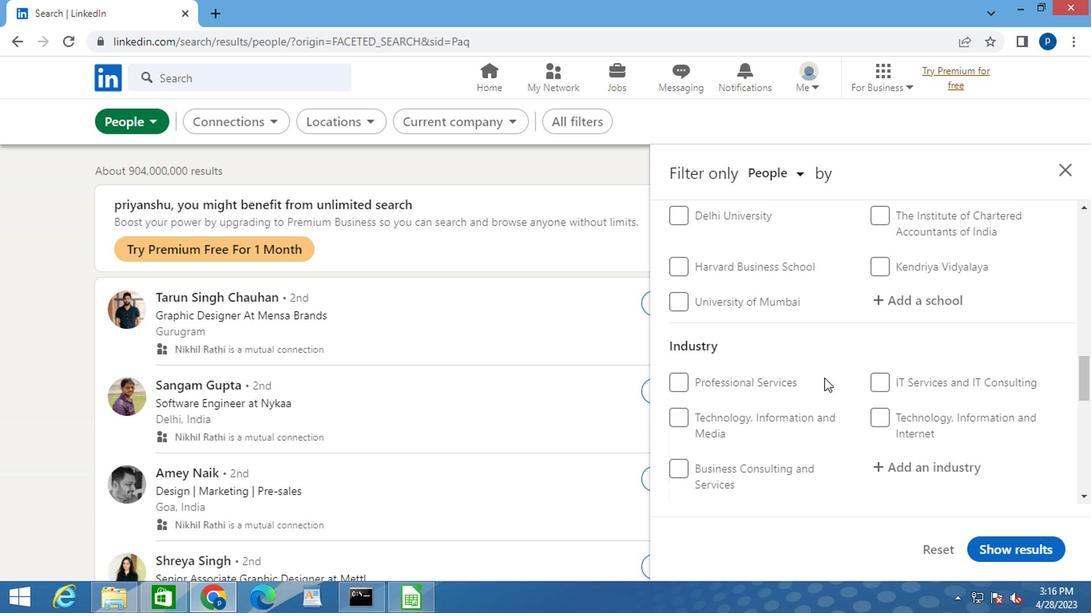 
Action: Mouse scrolled (820, 378) with delta (0, 0)
Screenshot: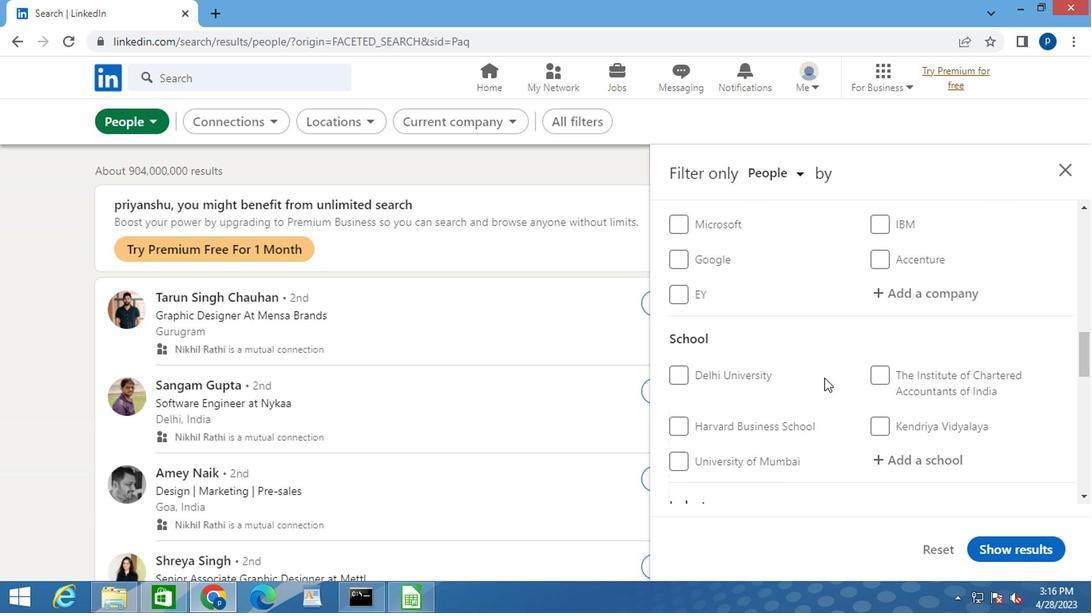 
Action: Mouse scrolled (820, 378) with delta (0, 0)
Screenshot: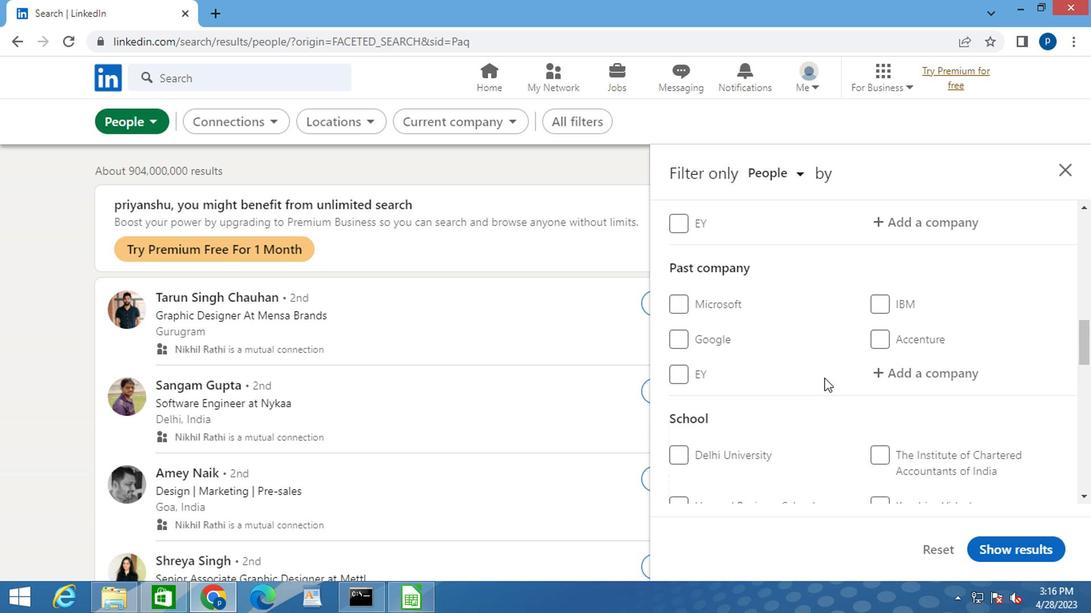 
Action: Mouse scrolled (820, 378) with delta (0, 0)
Screenshot: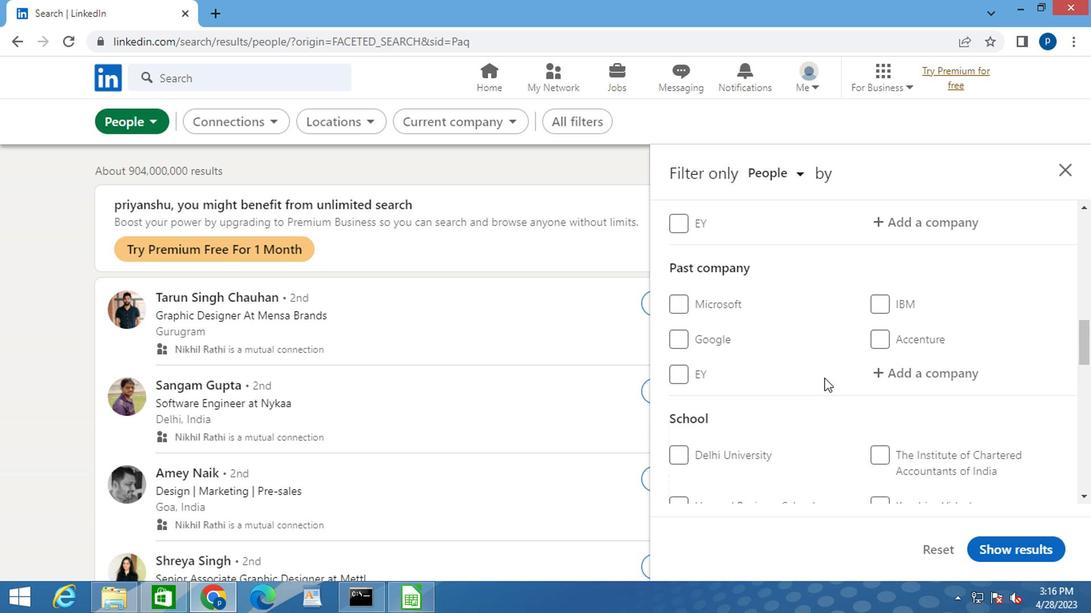 
Action: Mouse moved to (885, 389)
Screenshot: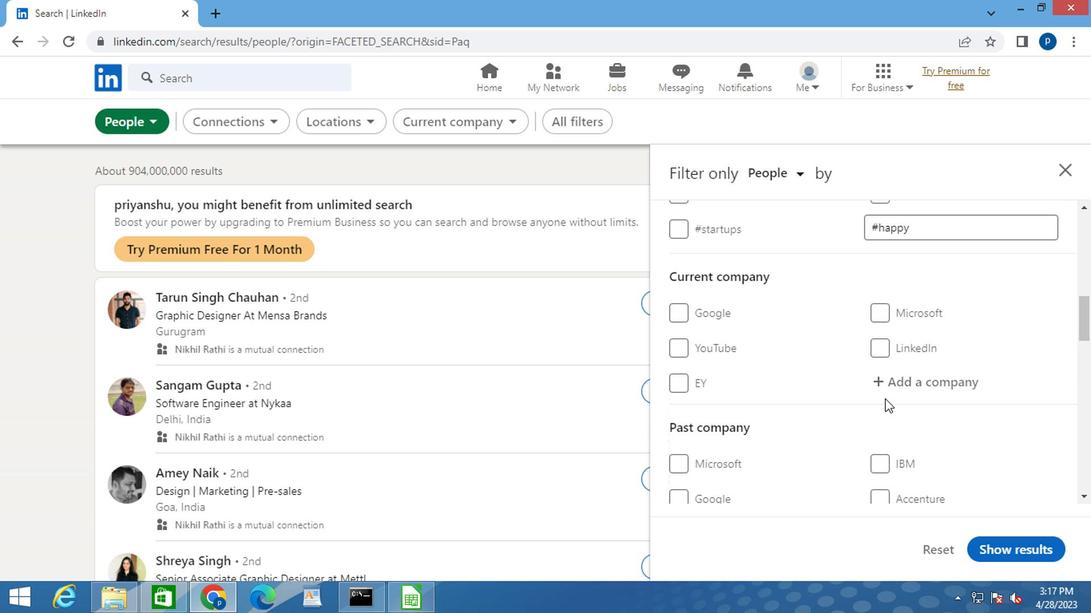 
Action: Mouse pressed left at (885, 389)
Screenshot: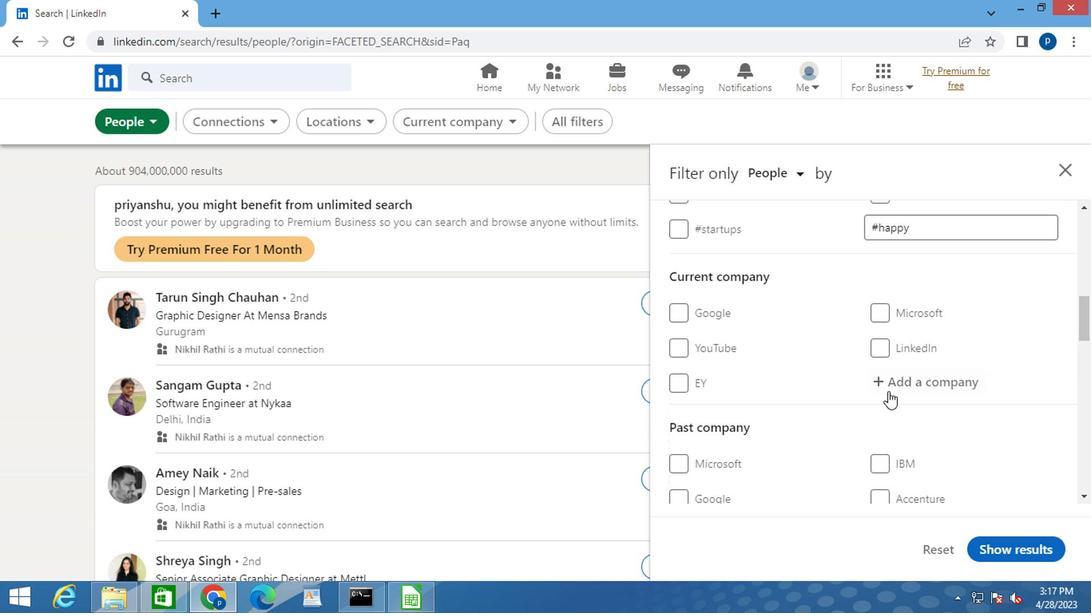
Action: Key pressed <Key.caps_lock>B<Key.caps_lock>ERGER<Key.space><Key.caps_lock>P<Key.caps_lock>AINT
Screenshot: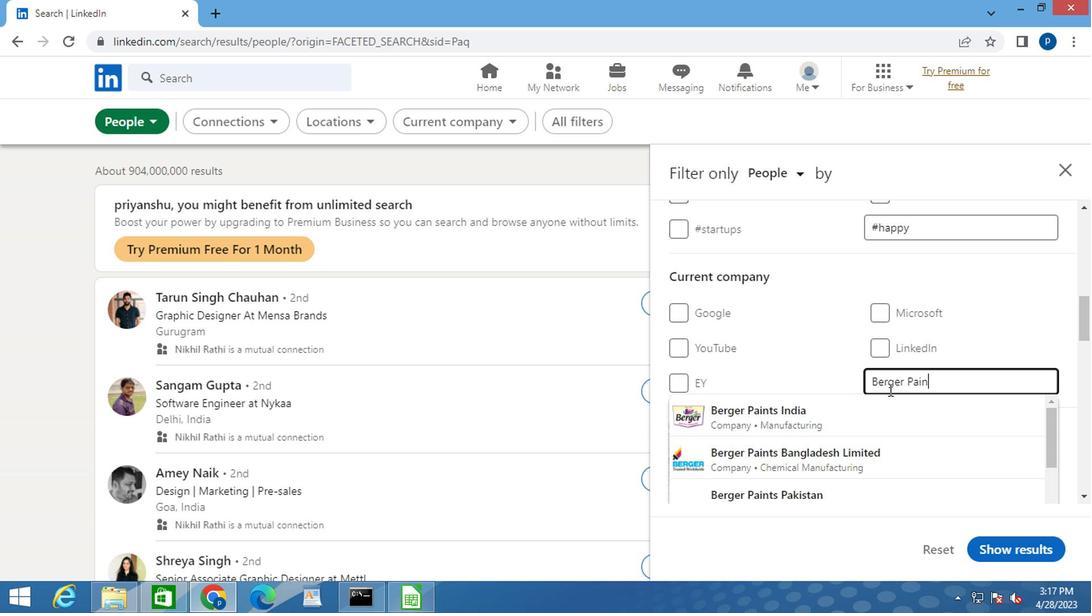 
Action: Mouse moved to (829, 418)
Screenshot: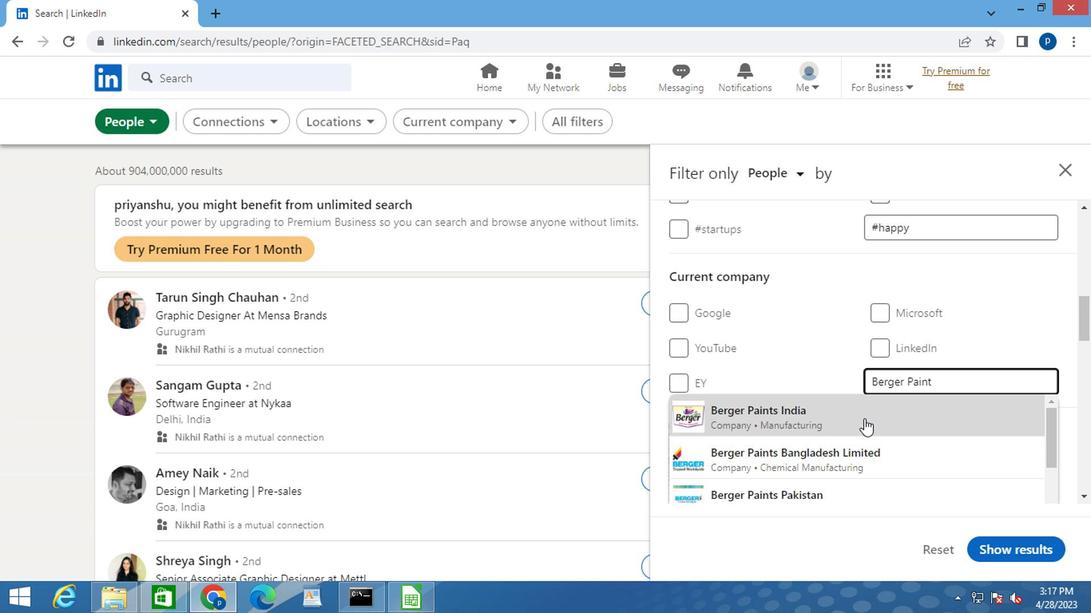 
Action: Mouse pressed left at (829, 418)
Screenshot: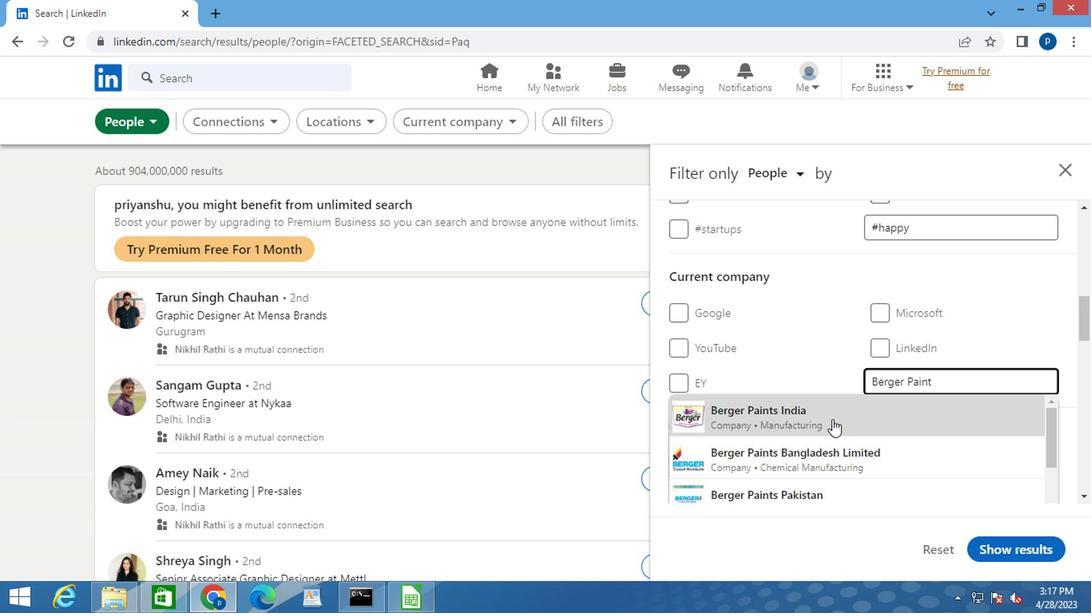 
Action: Mouse moved to (820, 417)
Screenshot: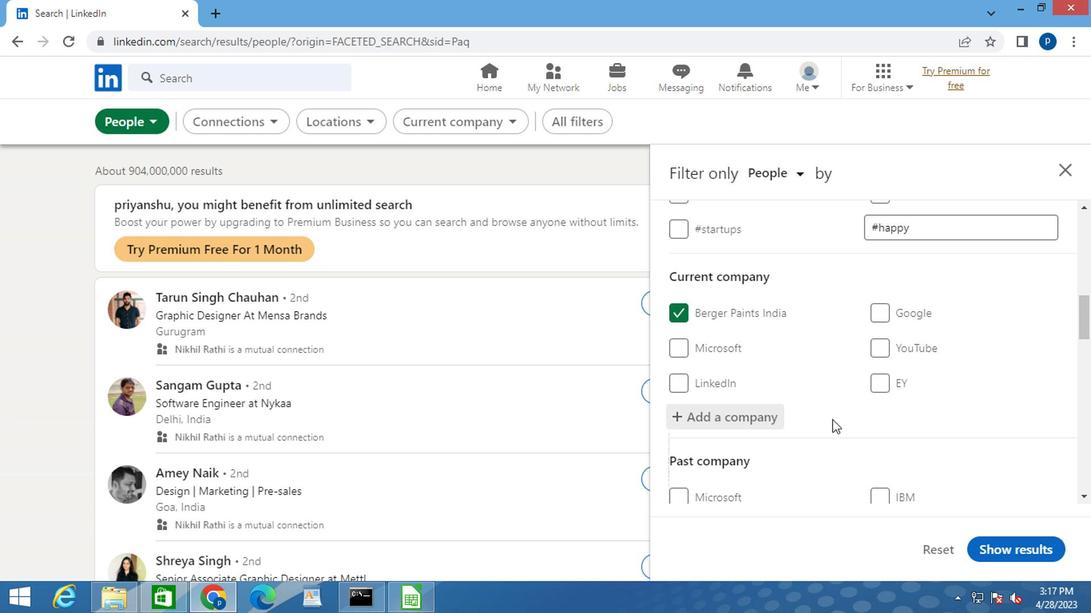 
Action: Mouse scrolled (820, 416) with delta (0, 0)
Screenshot: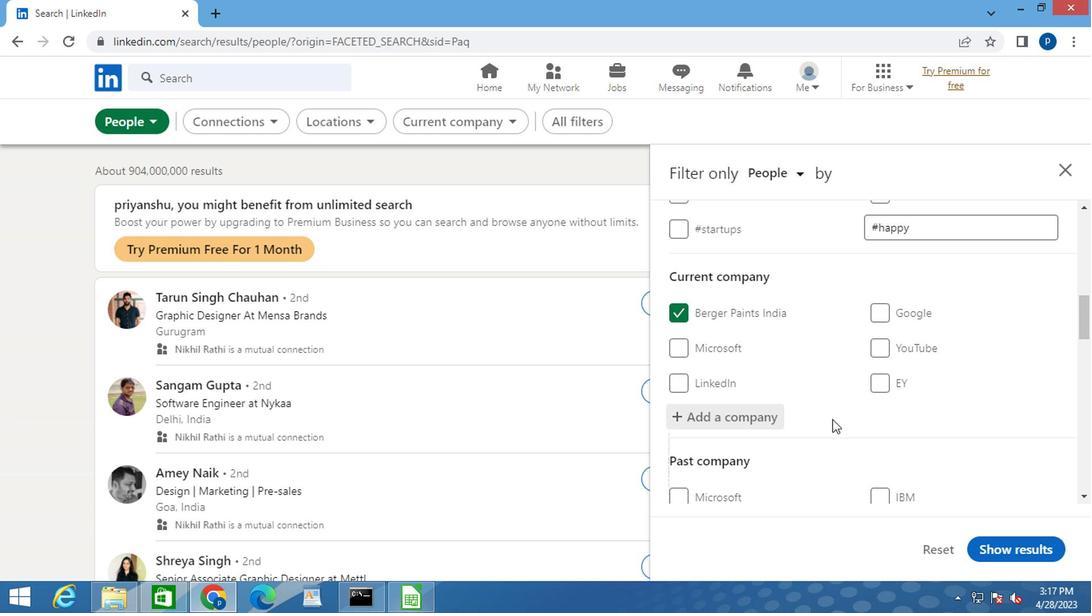 
Action: Mouse scrolled (820, 416) with delta (0, 0)
Screenshot: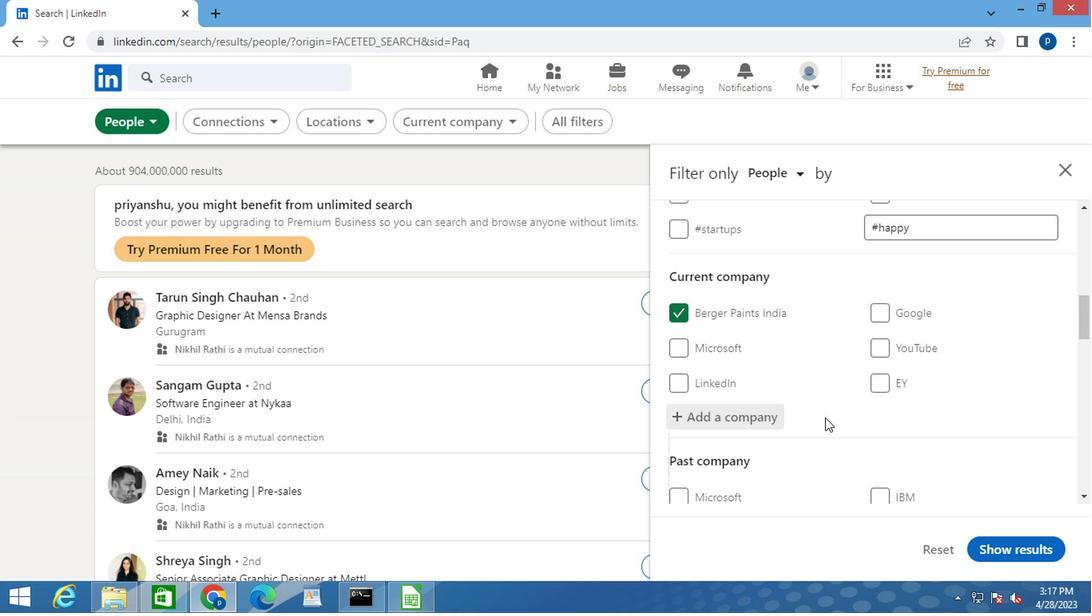 
Action: Mouse moved to (816, 414)
Screenshot: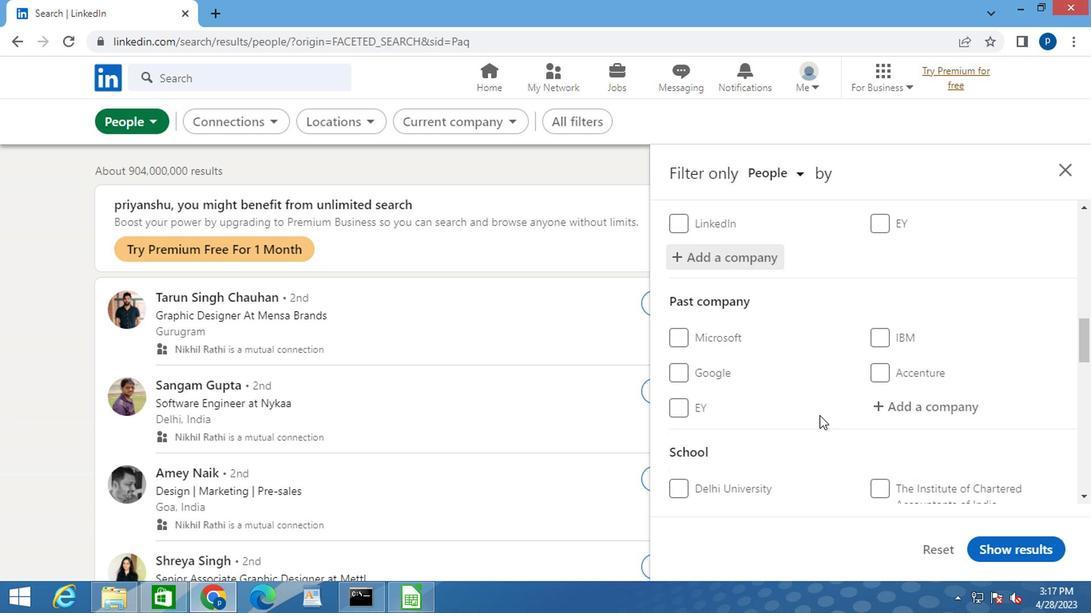 
Action: Mouse scrolled (816, 413) with delta (0, -1)
Screenshot: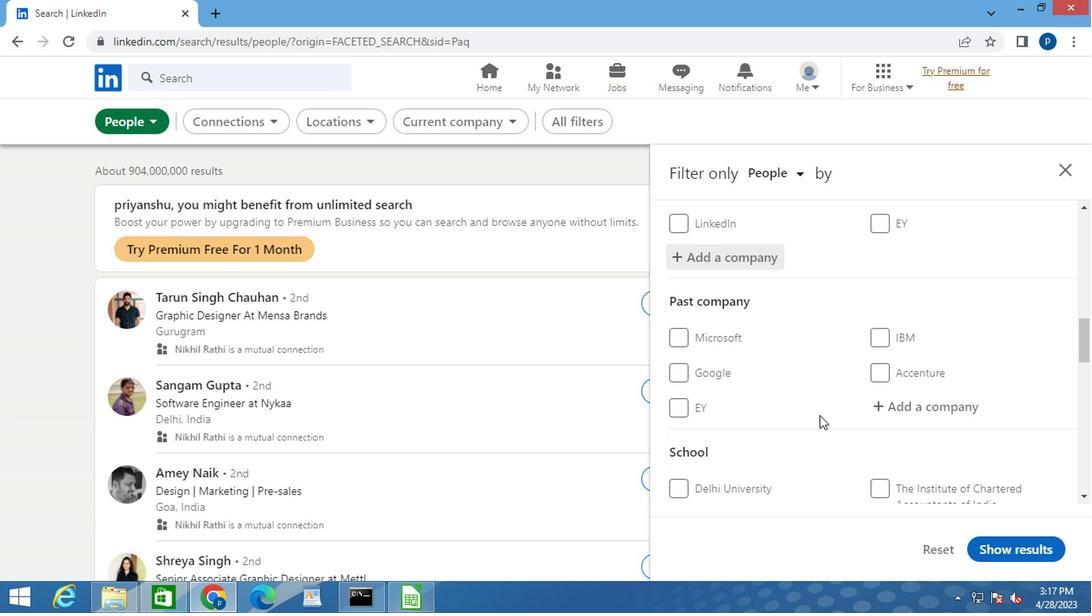 
Action: Mouse moved to (897, 462)
Screenshot: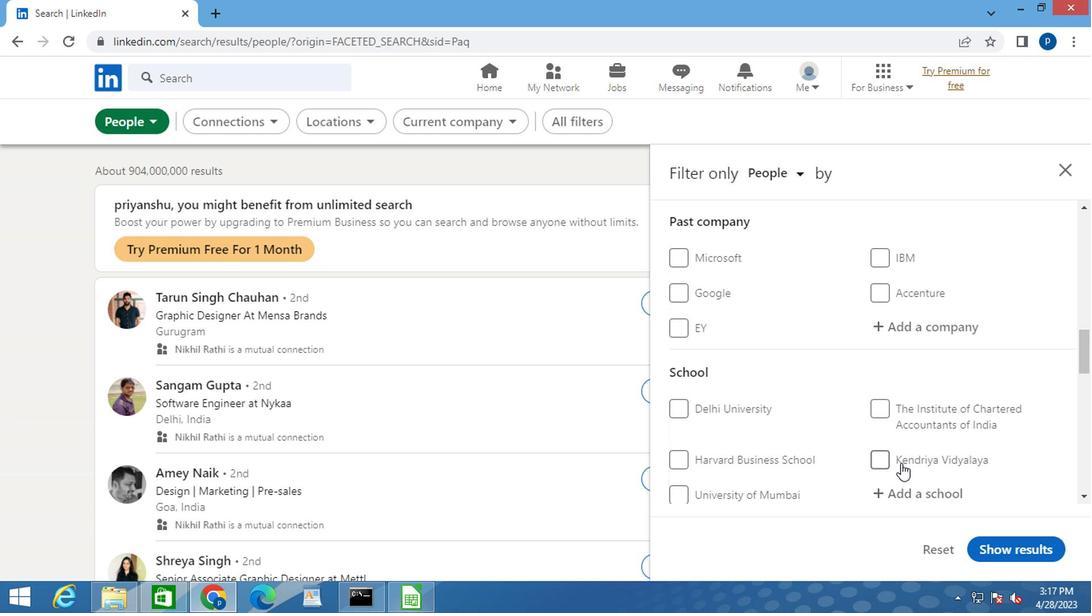 
Action: Mouse scrolled (897, 462) with delta (0, 0)
Screenshot: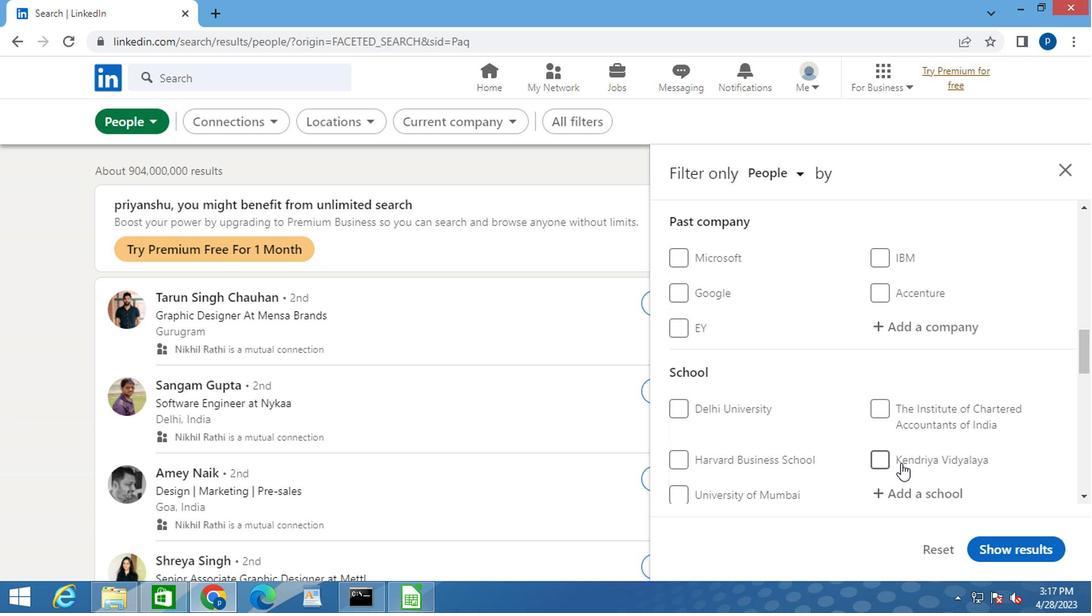 
Action: Mouse moved to (894, 421)
Screenshot: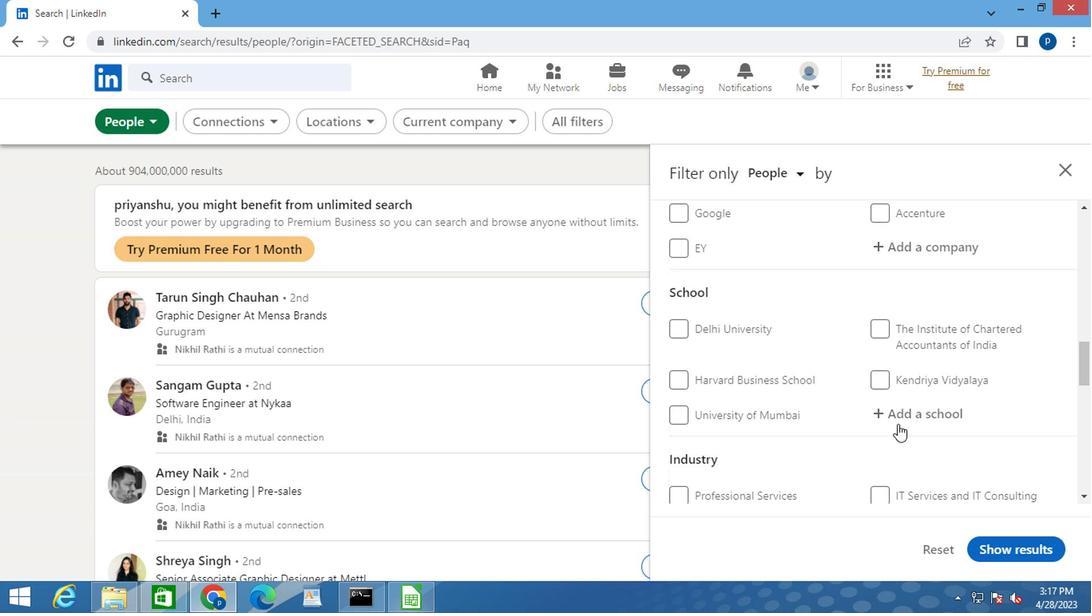 
Action: Mouse pressed left at (894, 421)
Screenshot: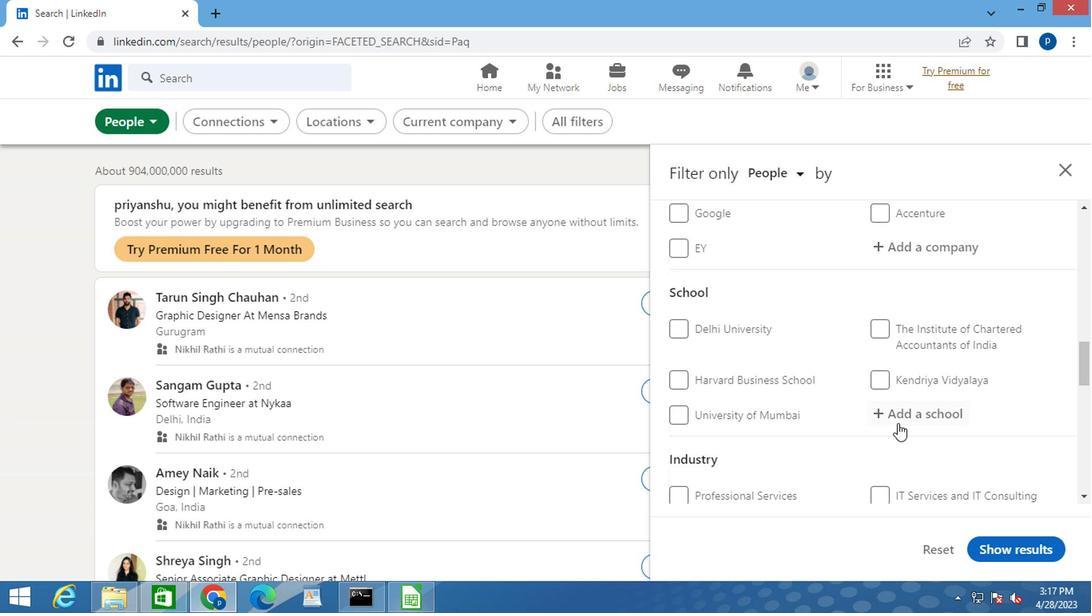 
Action: Key pressed <Key.caps_lock>V<Key.caps_lock>INAYAKA<Key.space>
Screenshot: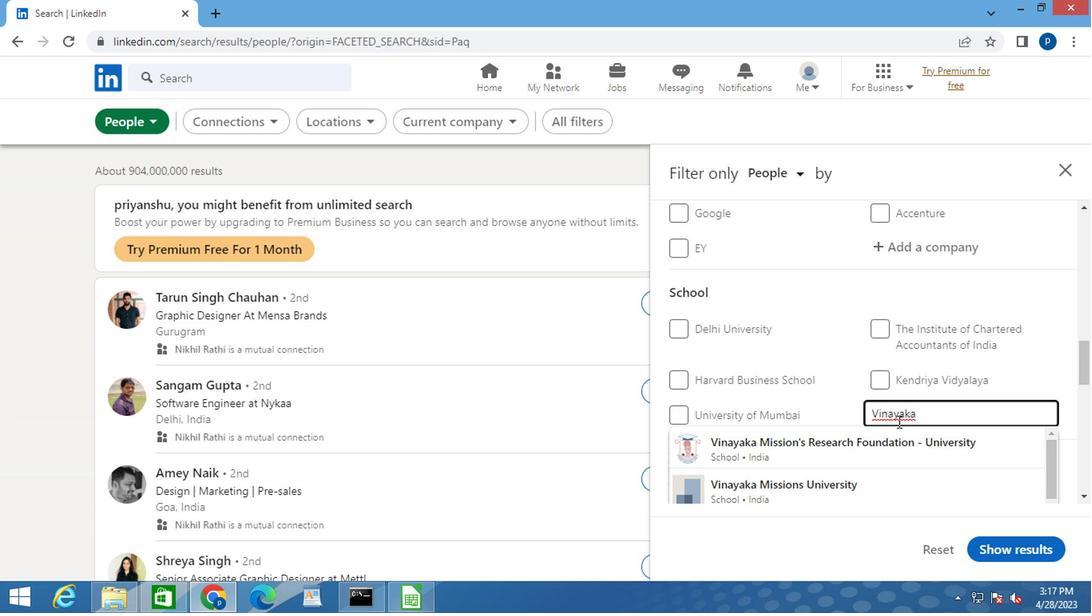 
Action: Mouse moved to (853, 482)
Screenshot: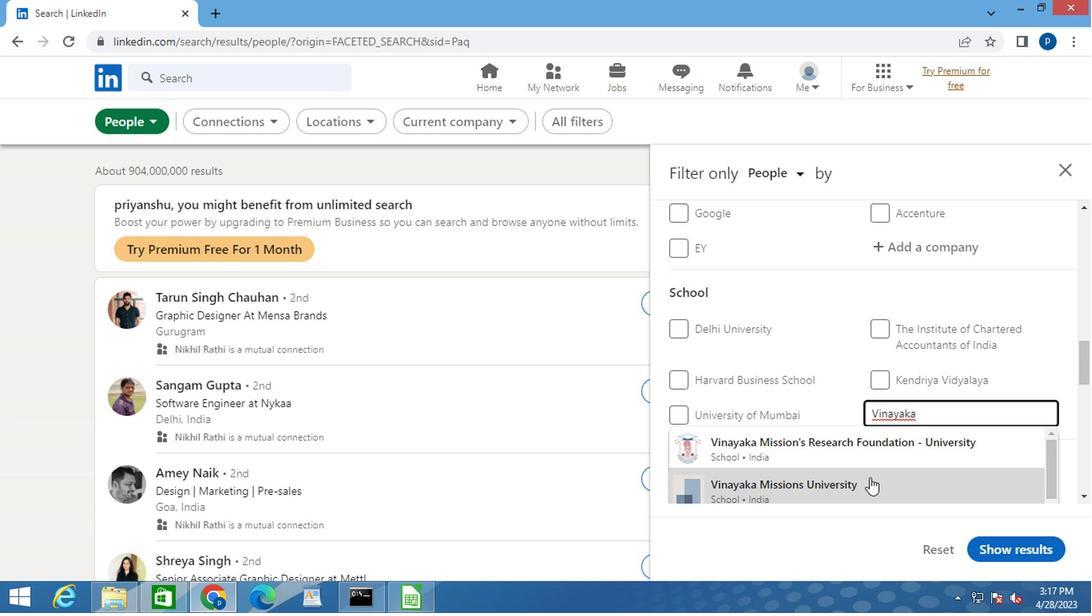 
Action: Mouse pressed left at (853, 482)
Screenshot: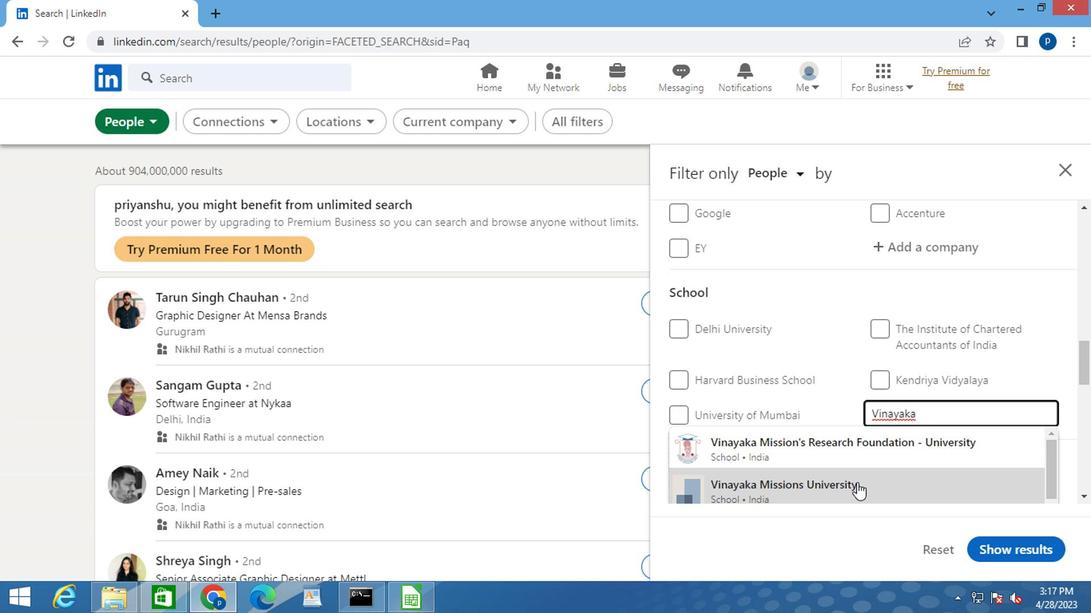 
Action: Mouse moved to (798, 438)
Screenshot: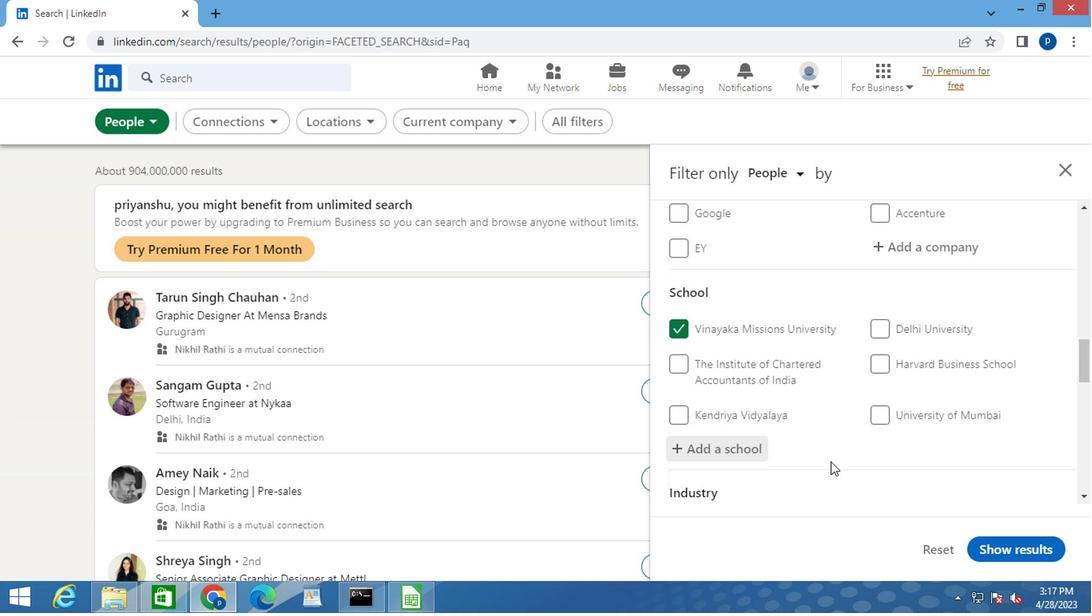 
Action: Mouse scrolled (798, 438) with delta (0, 0)
Screenshot: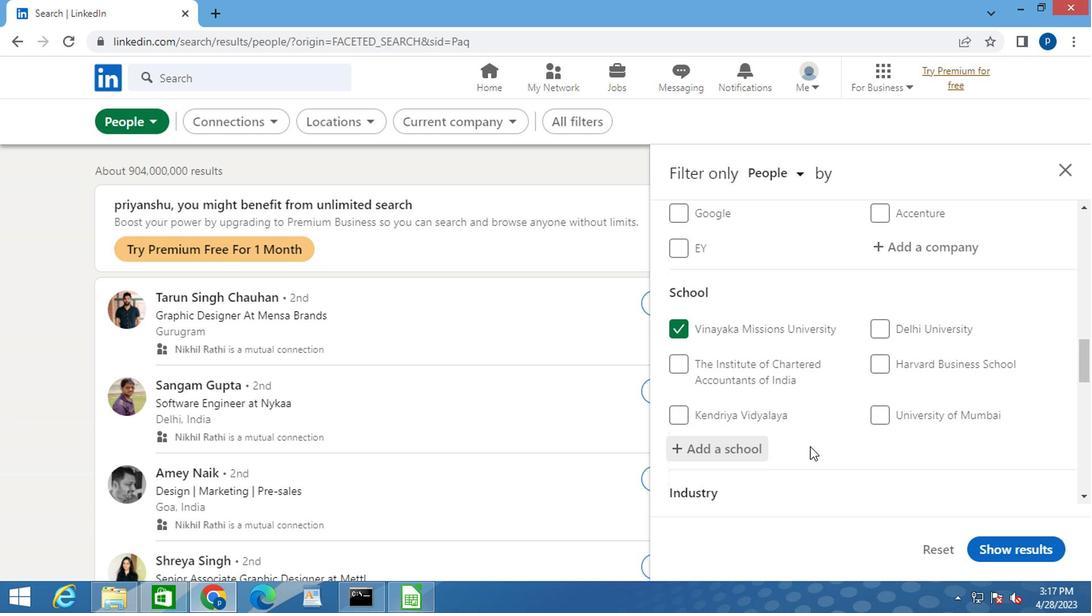 
Action: Mouse moved to (798, 438)
Screenshot: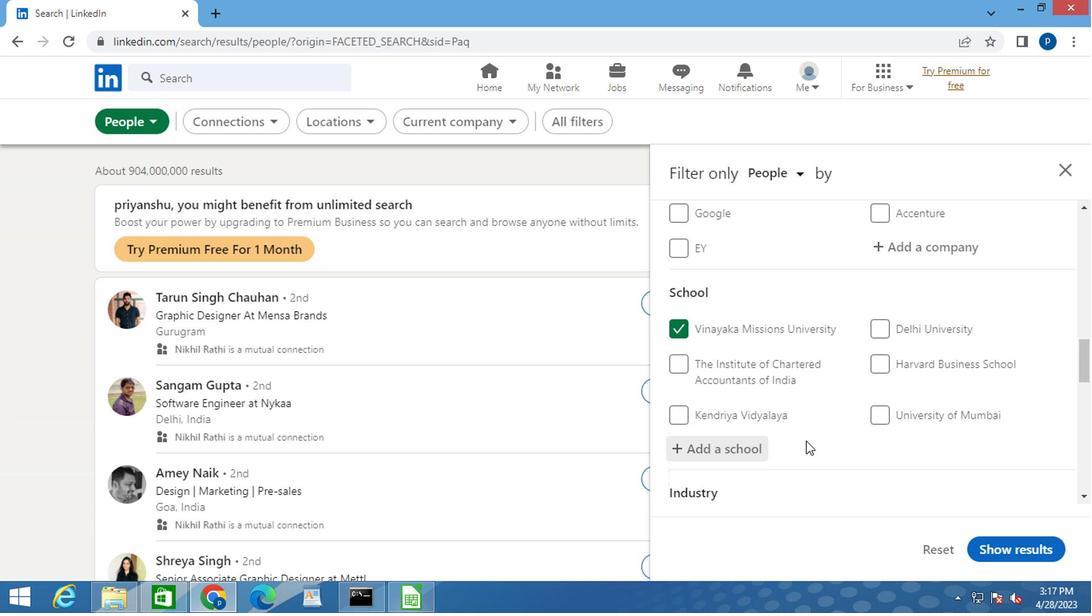 
Action: Mouse scrolled (798, 438) with delta (0, 0)
Screenshot: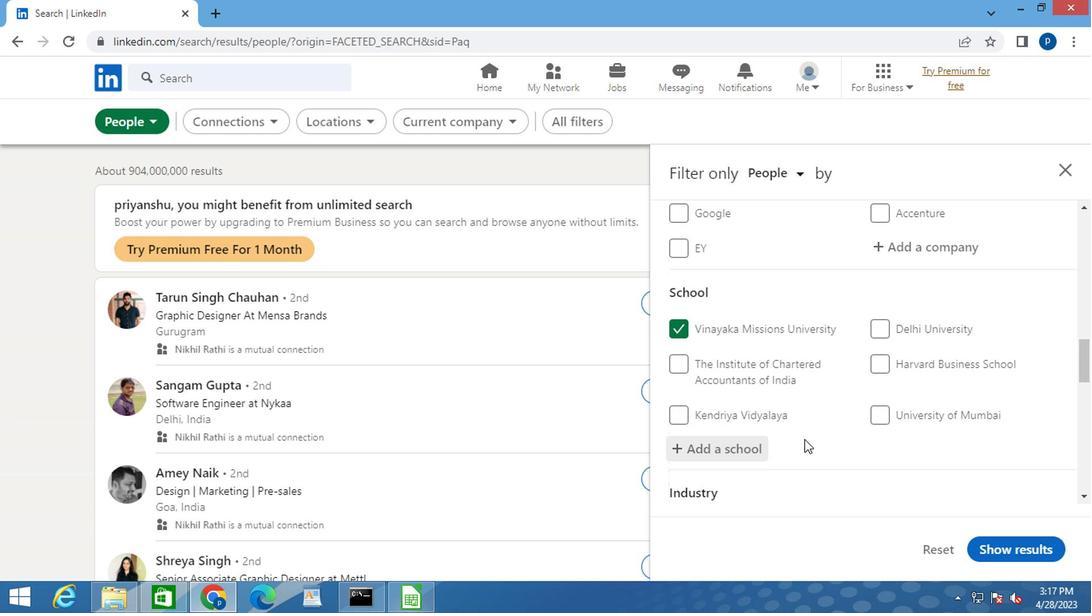 
Action: Mouse moved to (922, 450)
Screenshot: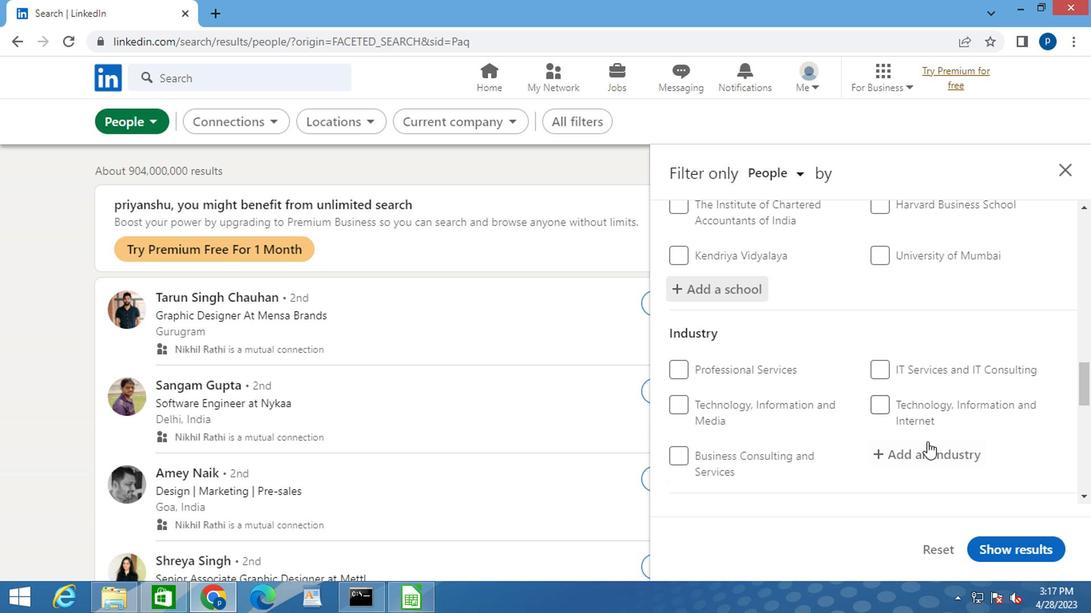 
Action: Mouse pressed left at (922, 450)
Screenshot: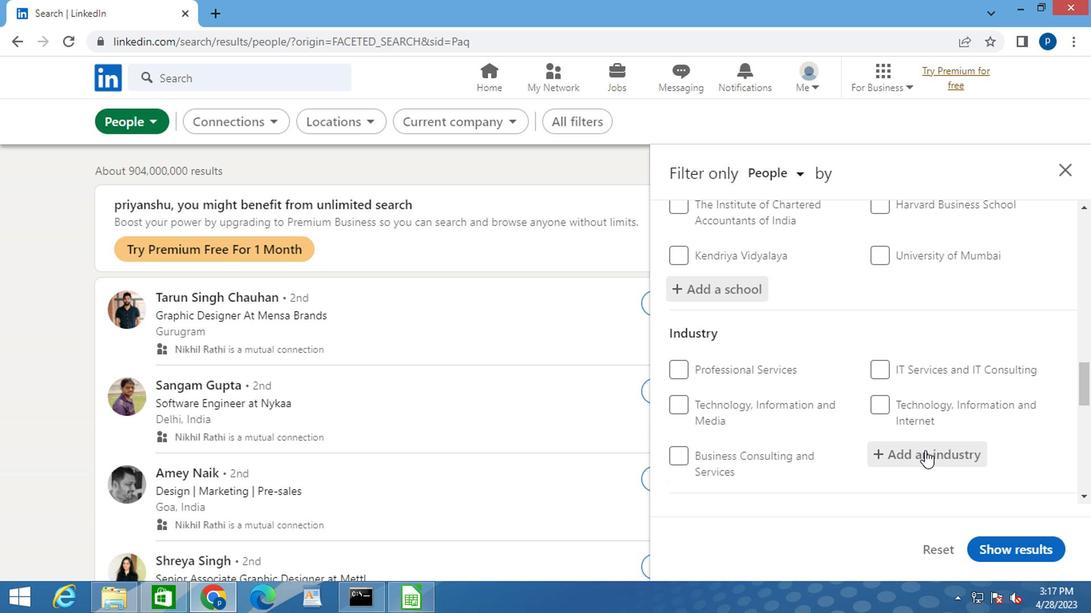 
Action: Key pressed <Key.caps_lock>P<Key.caps_lock>UBLIC<Key.space><Key.caps_lock>P<Key.caps_lock>OLICY<Key.space>
Screenshot: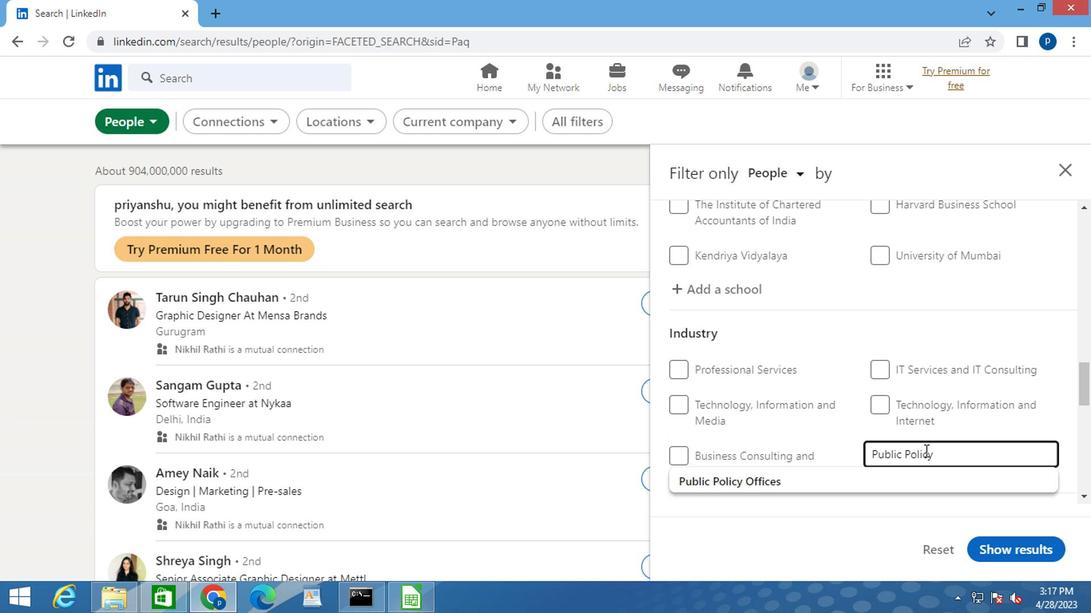 
Action: Mouse moved to (749, 480)
Screenshot: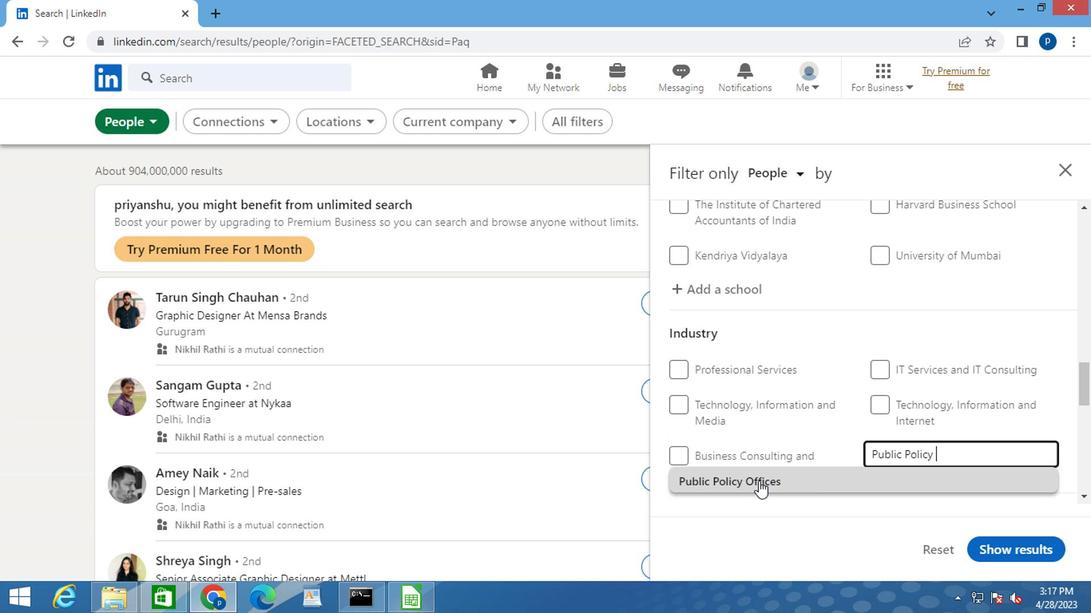 
Action: Mouse pressed left at (749, 480)
Screenshot: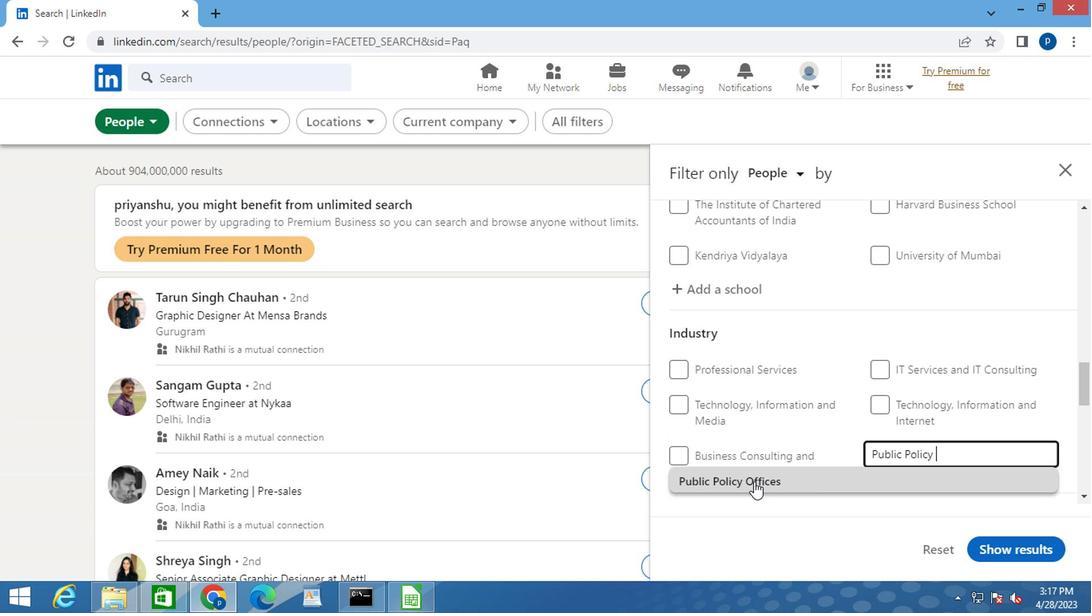 
Action: Mouse moved to (755, 457)
Screenshot: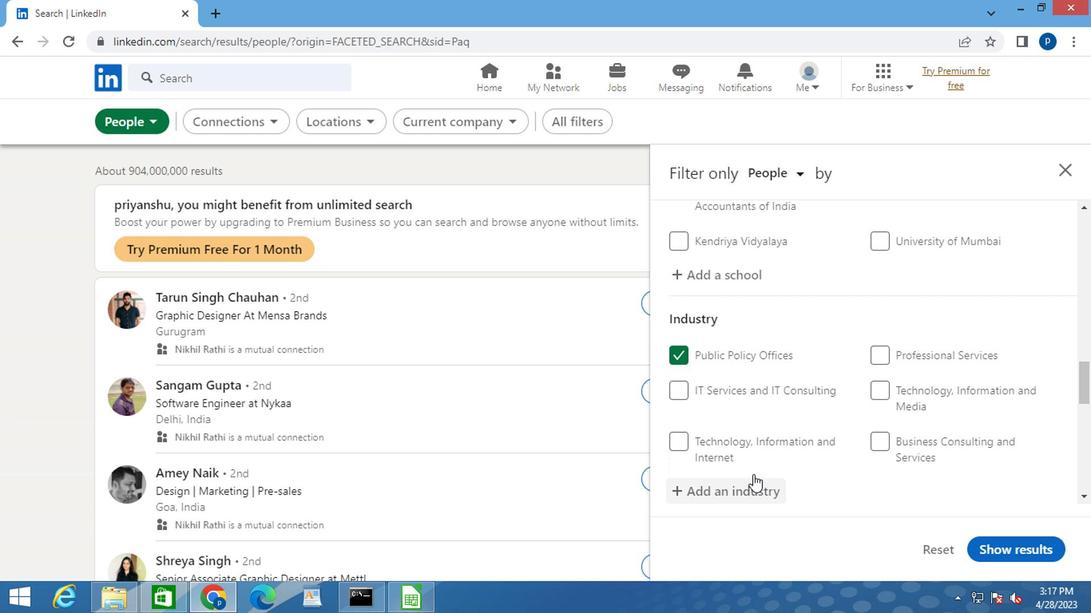 
Action: Mouse scrolled (755, 456) with delta (0, 0)
Screenshot: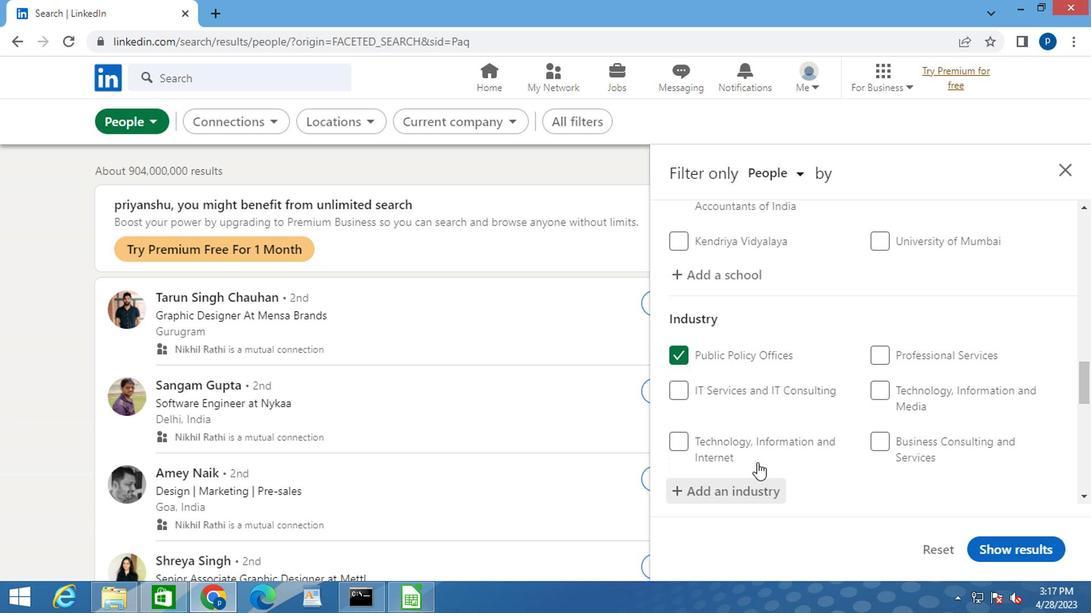 
Action: Mouse moved to (755, 456)
Screenshot: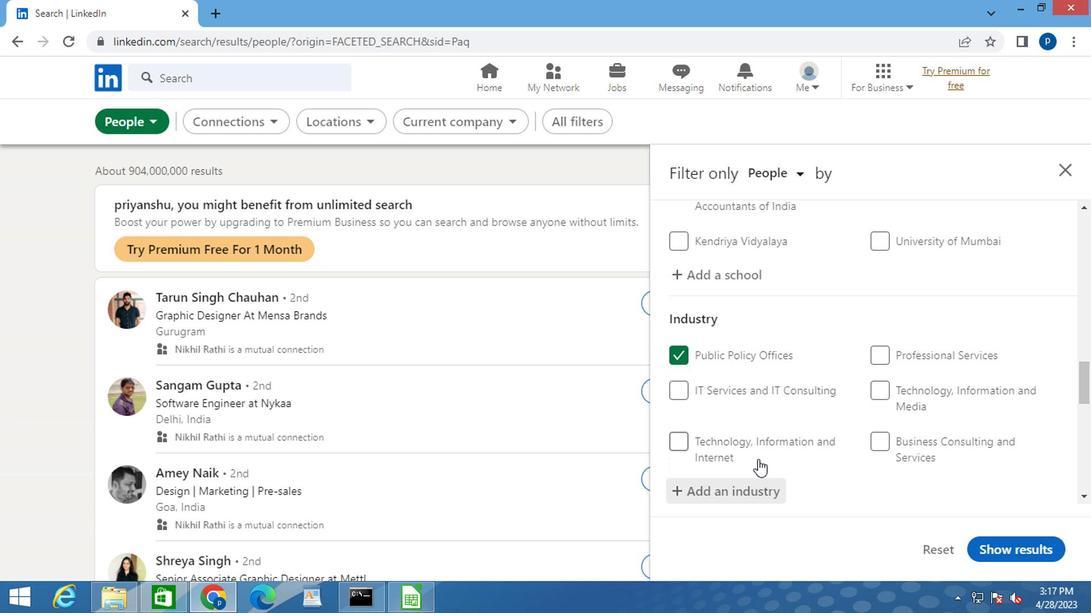
Action: Mouse scrolled (755, 455) with delta (0, -1)
Screenshot: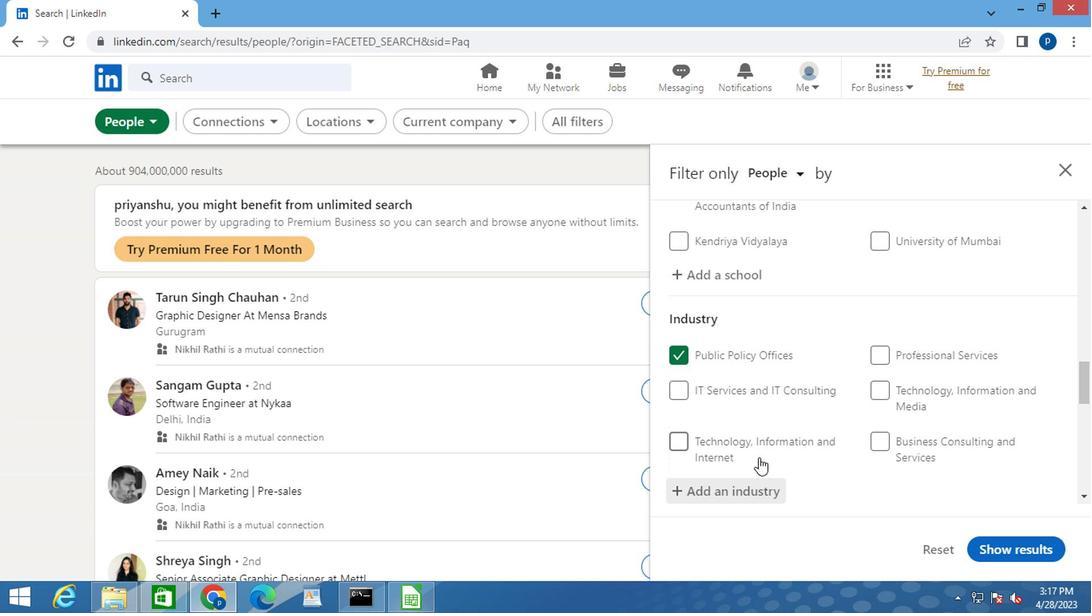 
Action: Mouse moved to (755, 455)
Screenshot: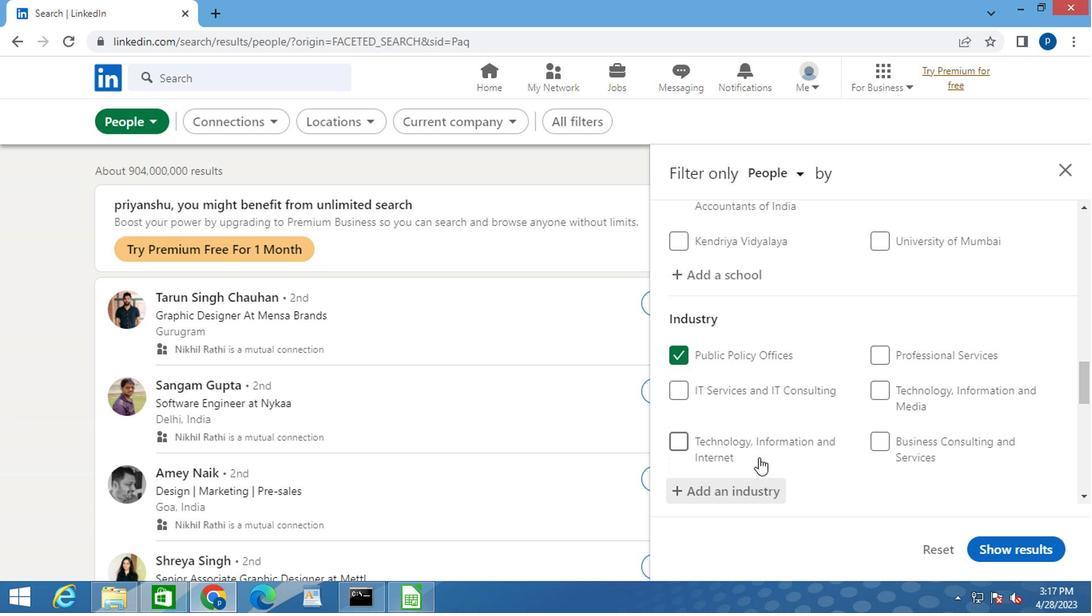 
Action: Mouse scrolled (755, 454) with delta (0, 0)
Screenshot: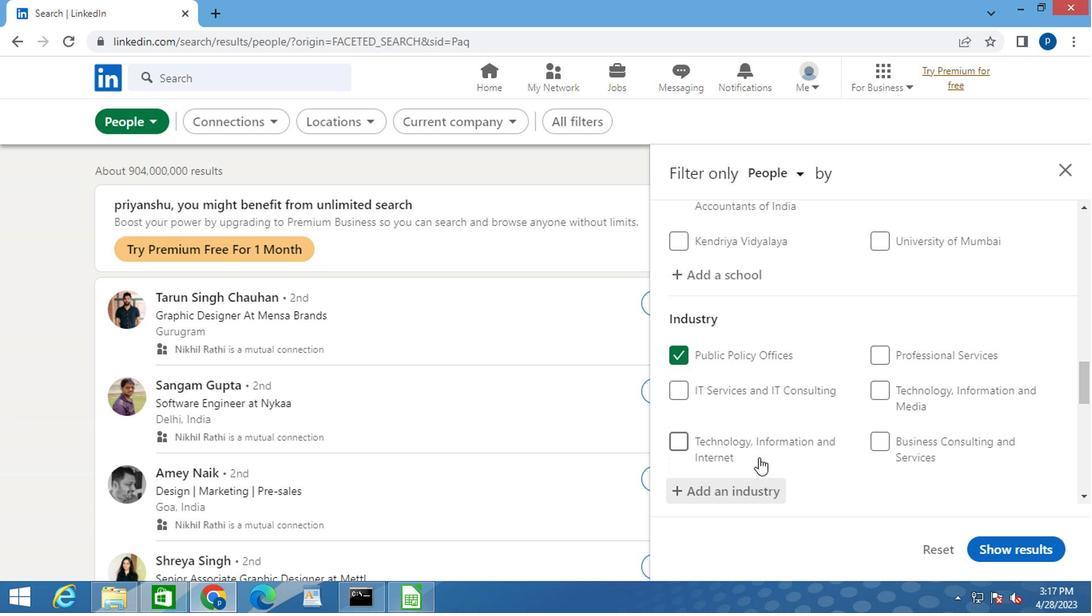 
Action: Mouse moved to (885, 403)
Screenshot: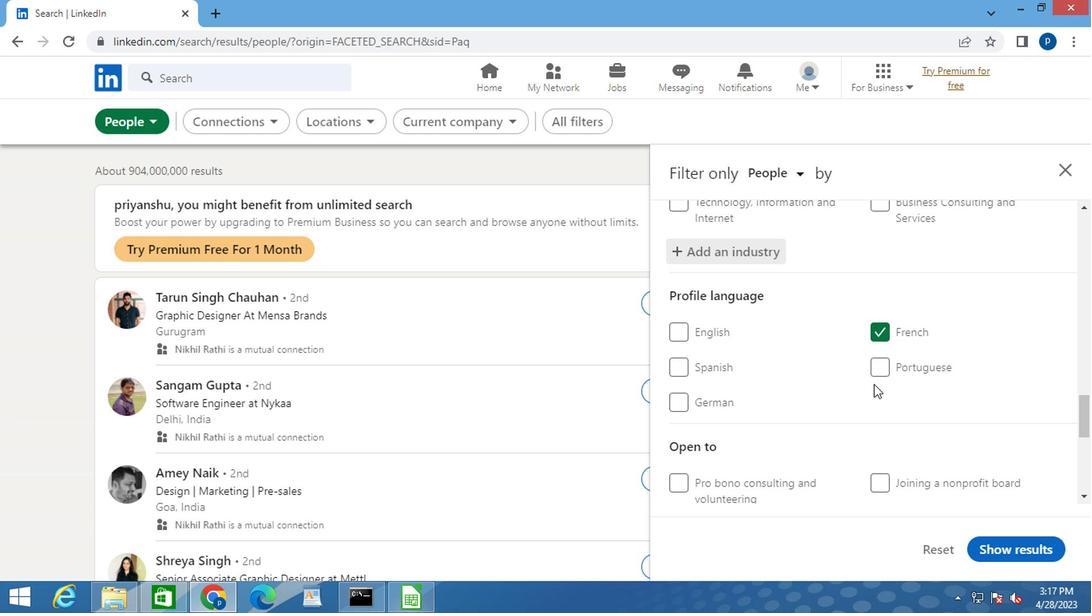 
Action: Mouse scrolled (885, 402) with delta (0, 0)
Screenshot: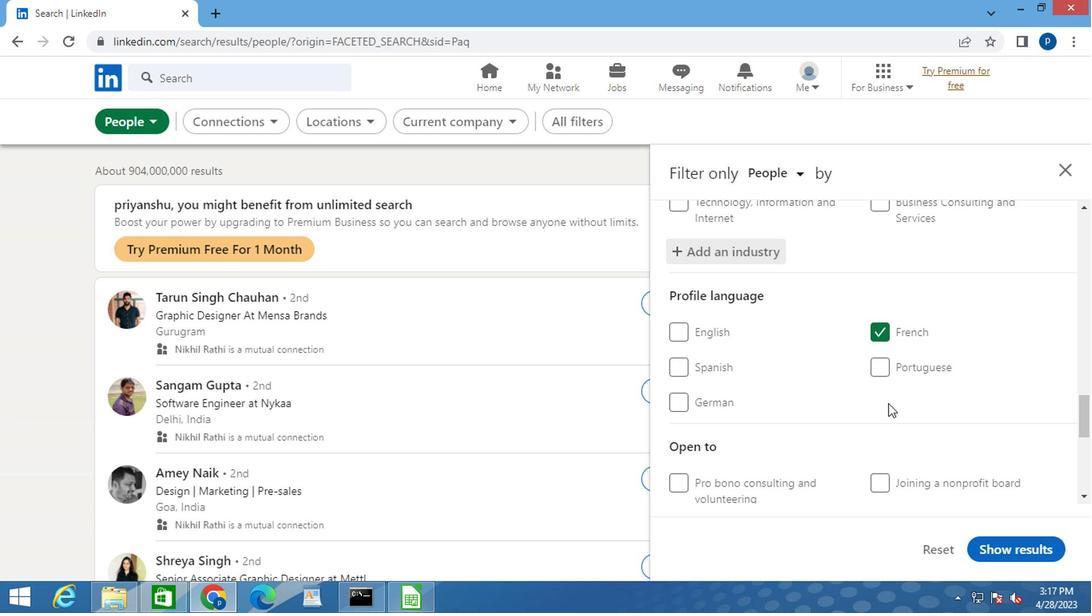 
Action: Mouse scrolled (885, 402) with delta (0, 0)
Screenshot: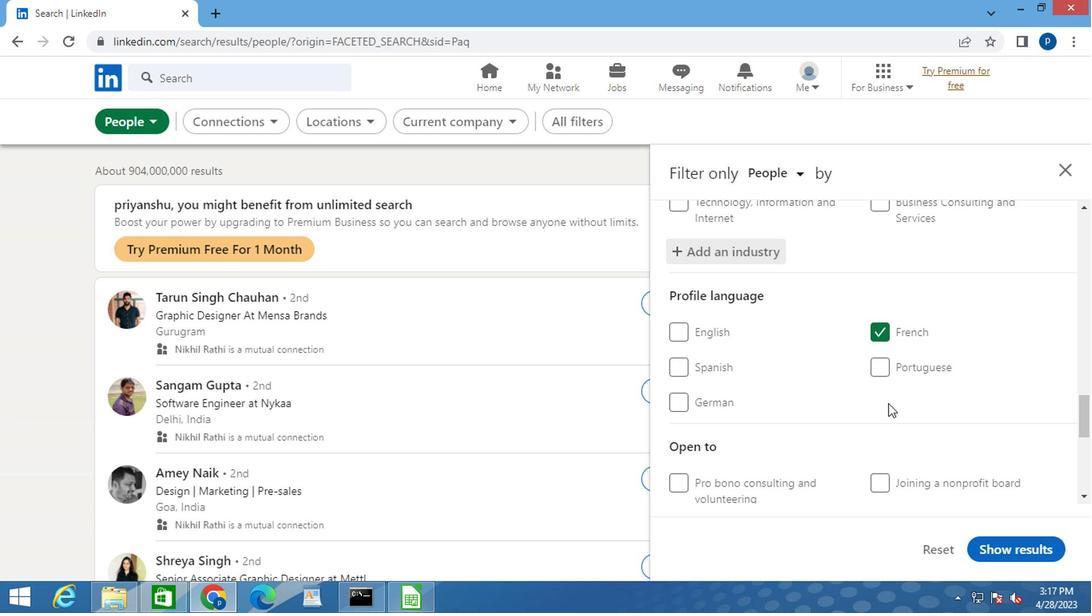 
Action: Mouse scrolled (885, 402) with delta (0, 0)
Screenshot: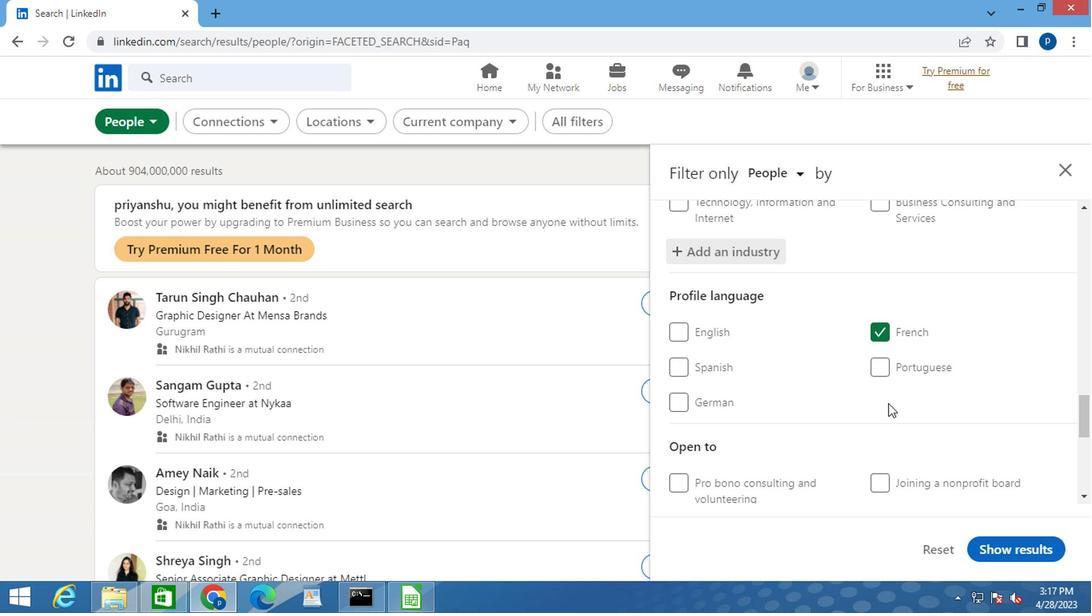 
Action: Mouse moved to (897, 414)
Screenshot: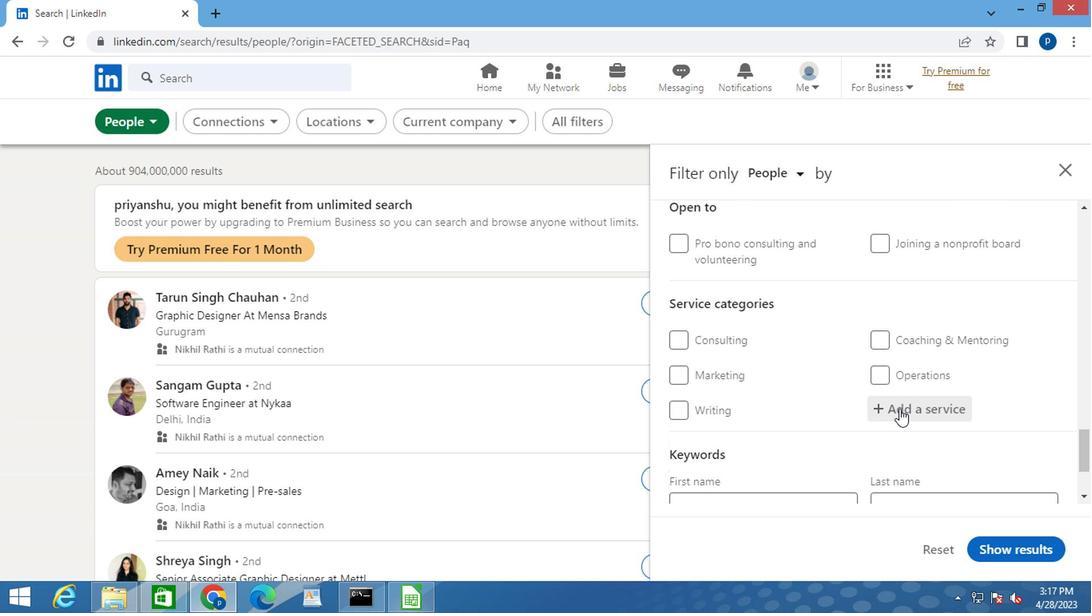 
Action: Mouse pressed left at (897, 414)
Screenshot: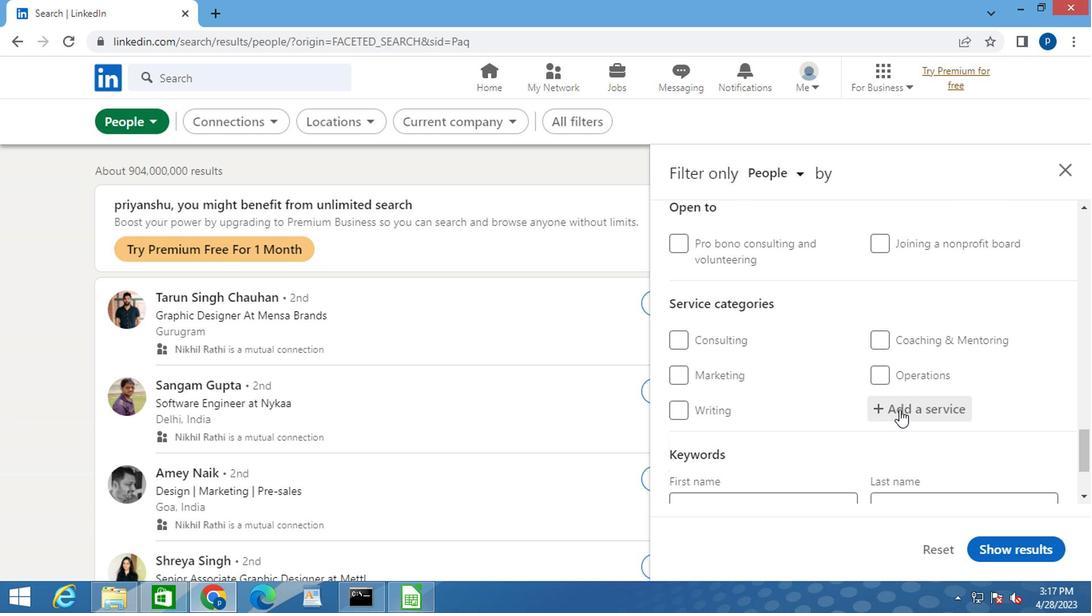 
Action: Mouse moved to (897, 414)
Screenshot: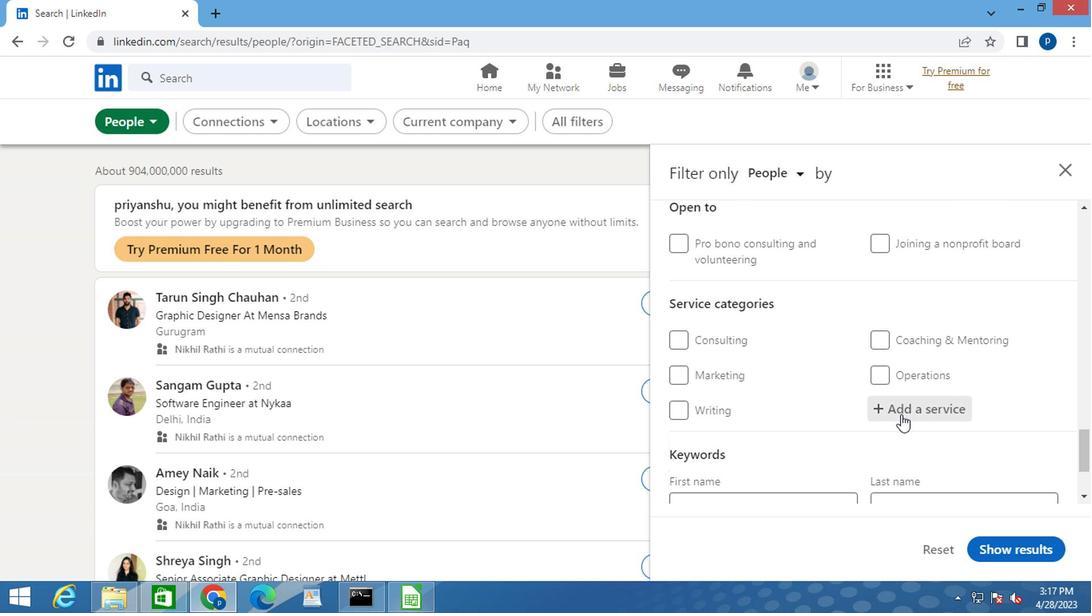 
Action: Key pressed <Key.caps_lock>I<Key.caps_lock>NFORMATION<Key.space>
Screenshot: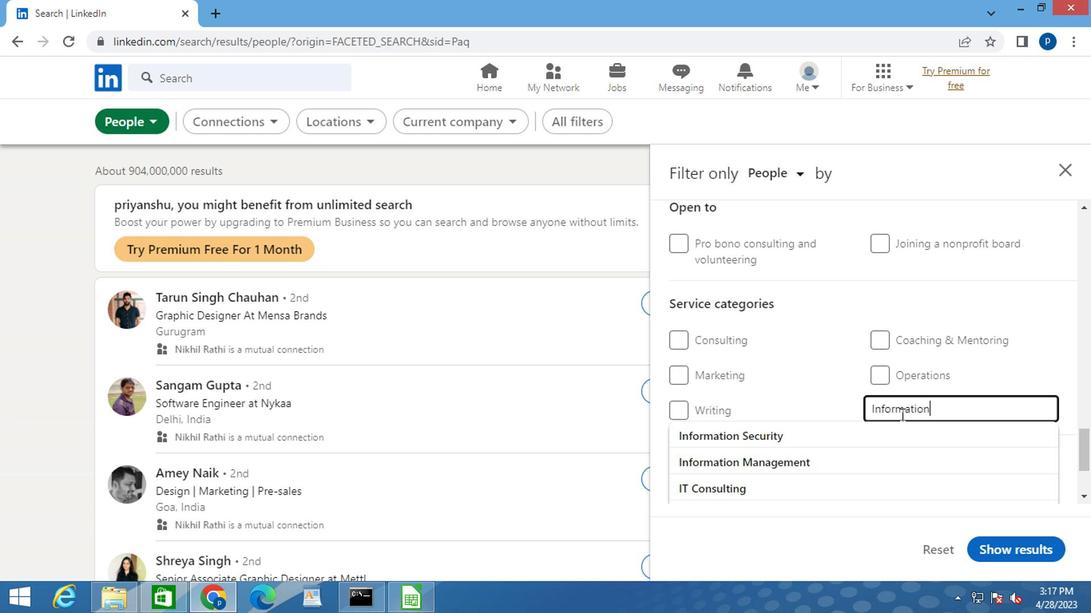 
Action: Mouse moved to (766, 433)
Screenshot: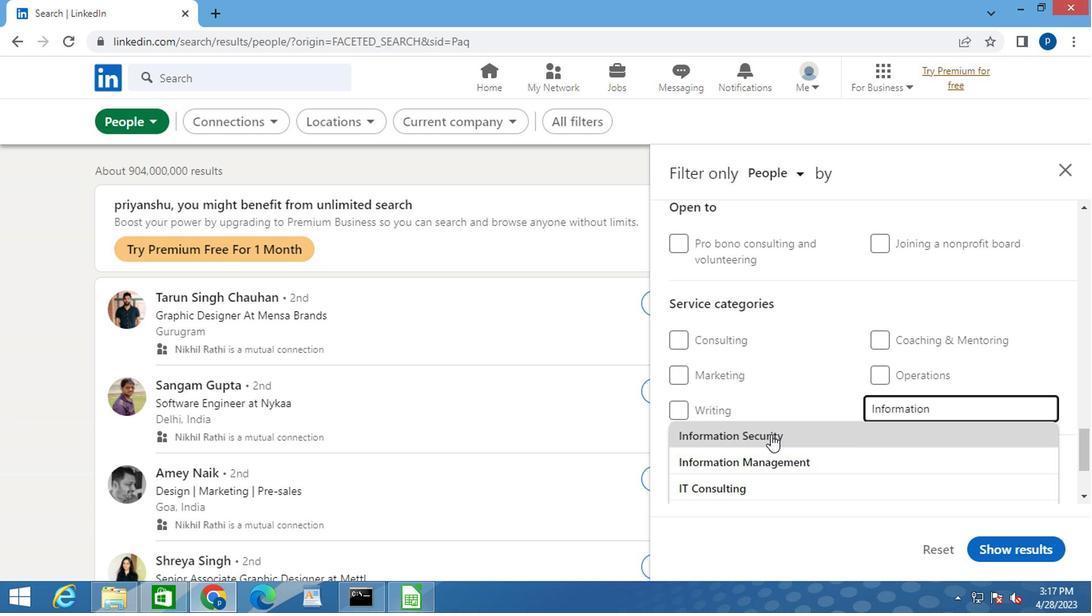 
Action: Mouse pressed left at (766, 433)
Screenshot: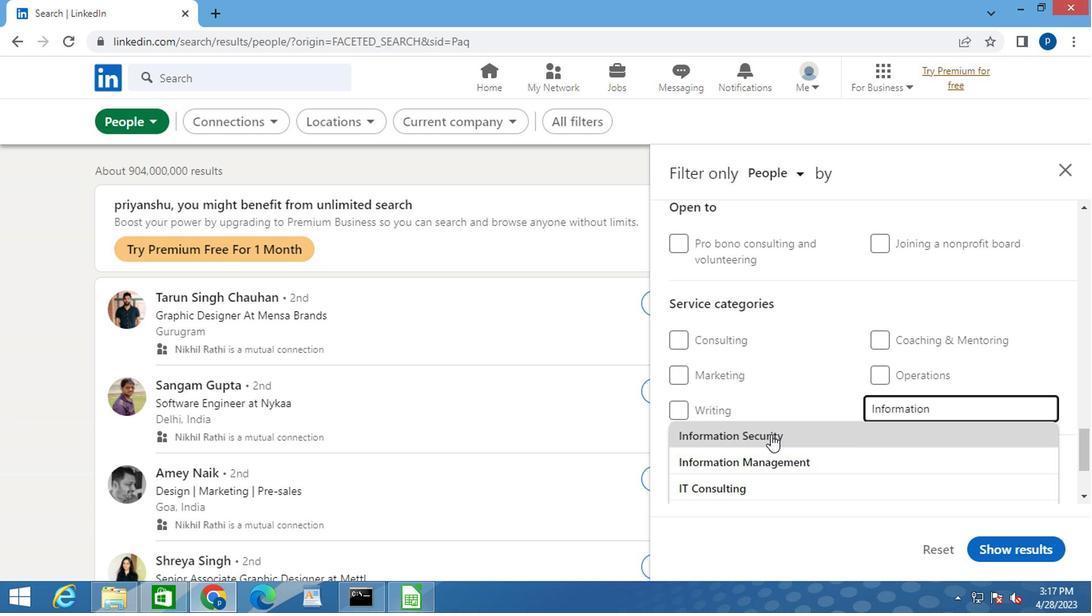 
Action: Mouse moved to (771, 422)
Screenshot: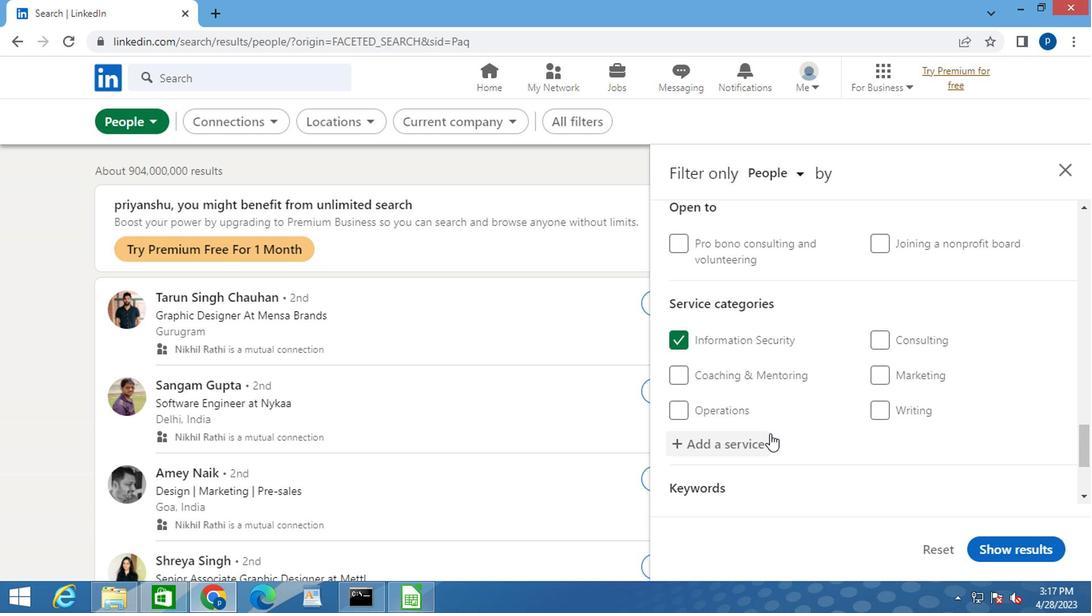 
Action: Mouse scrolled (771, 421) with delta (0, -1)
Screenshot: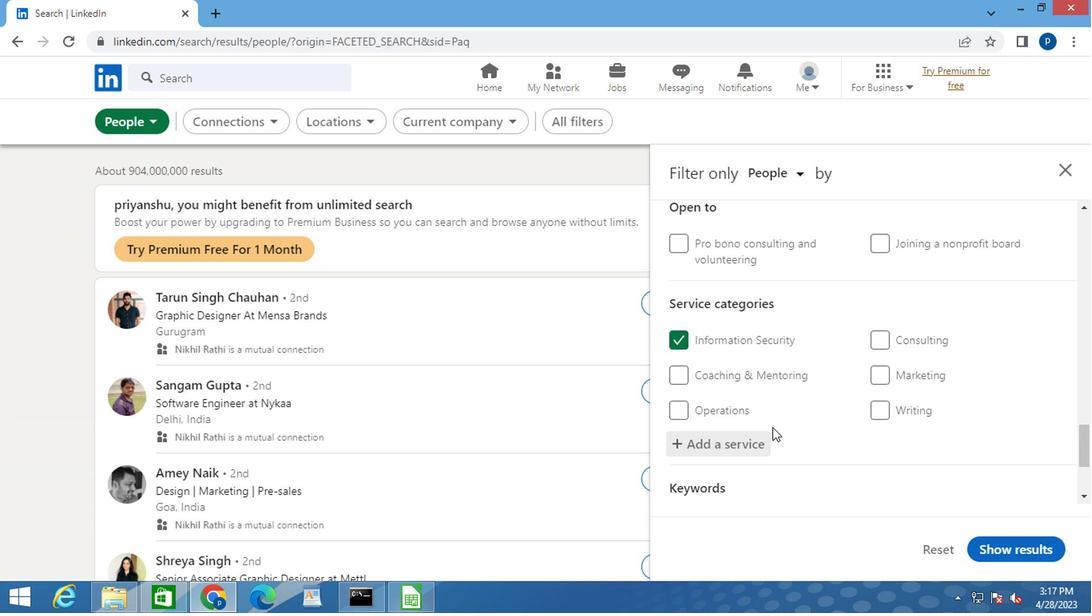 
Action: Mouse scrolled (771, 421) with delta (0, -1)
Screenshot: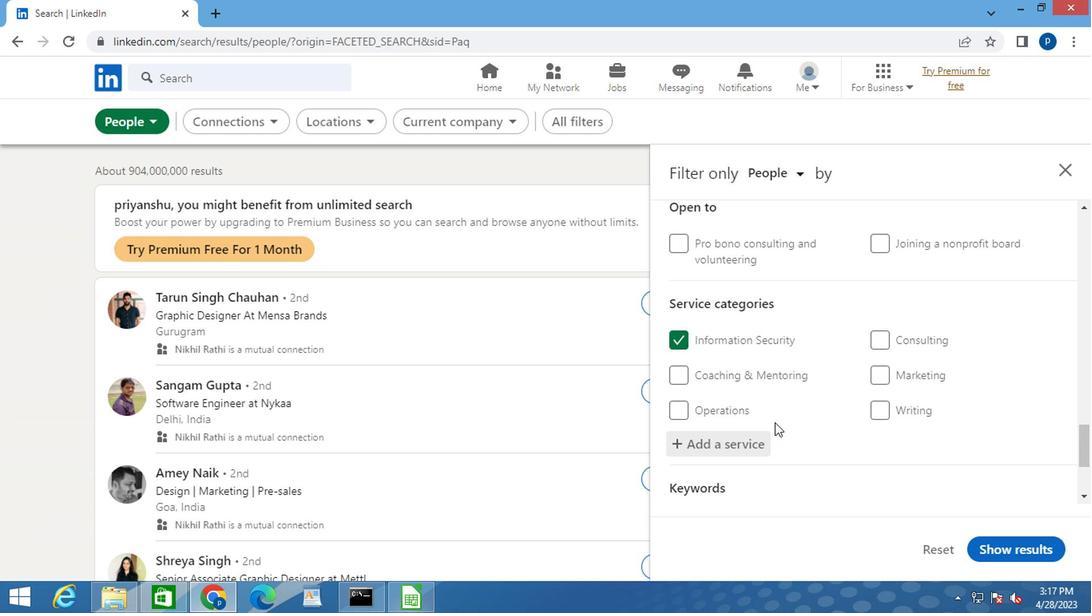 
Action: Mouse moved to (737, 420)
Screenshot: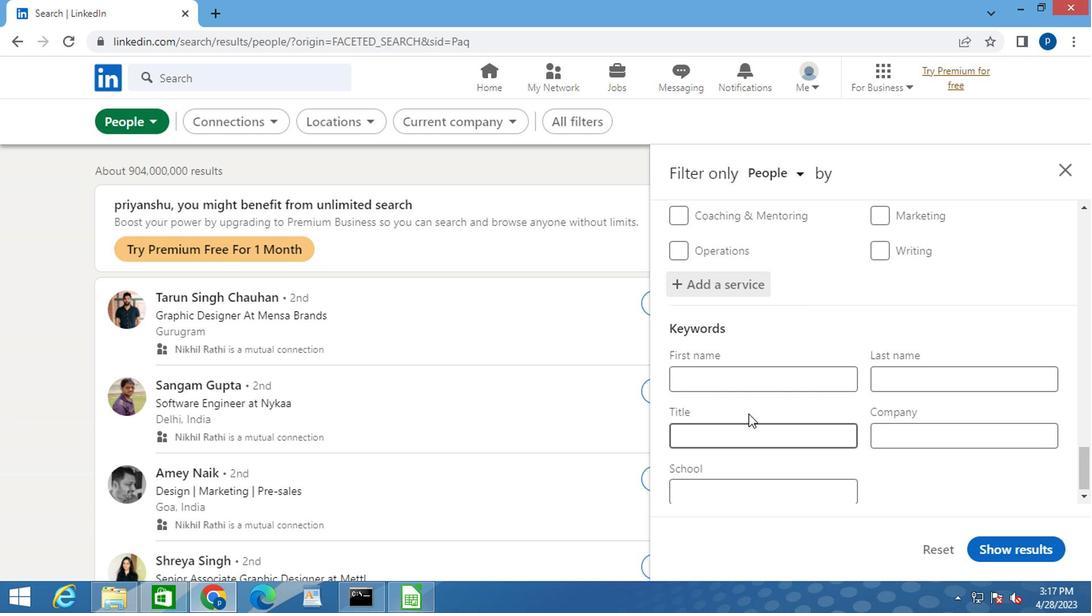 
Action: Mouse pressed left at (737, 420)
Screenshot: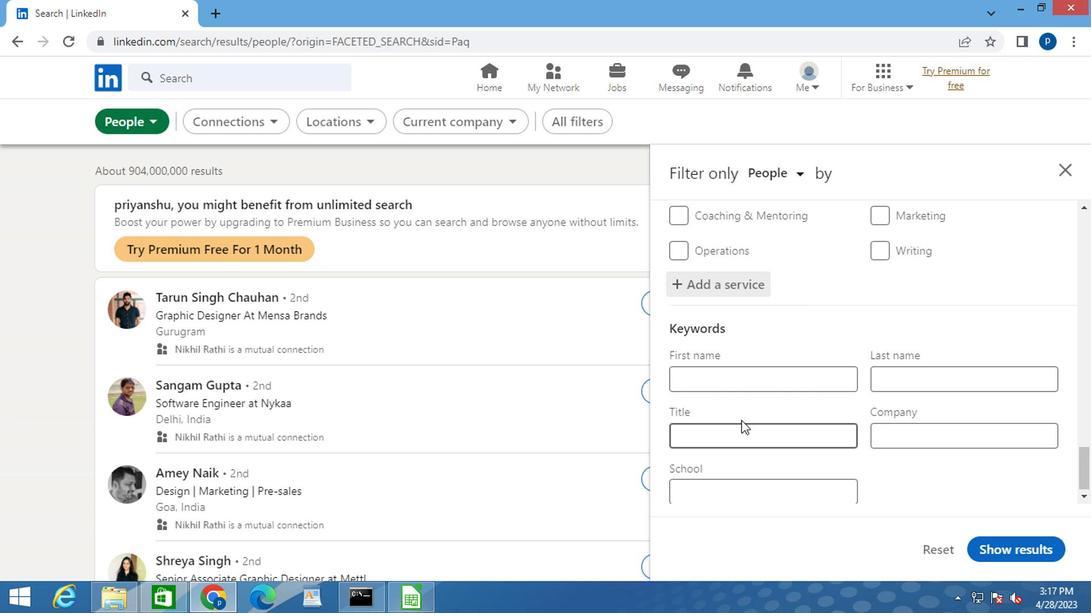
Action: Mouse moved to (730, 432)
Screenshot: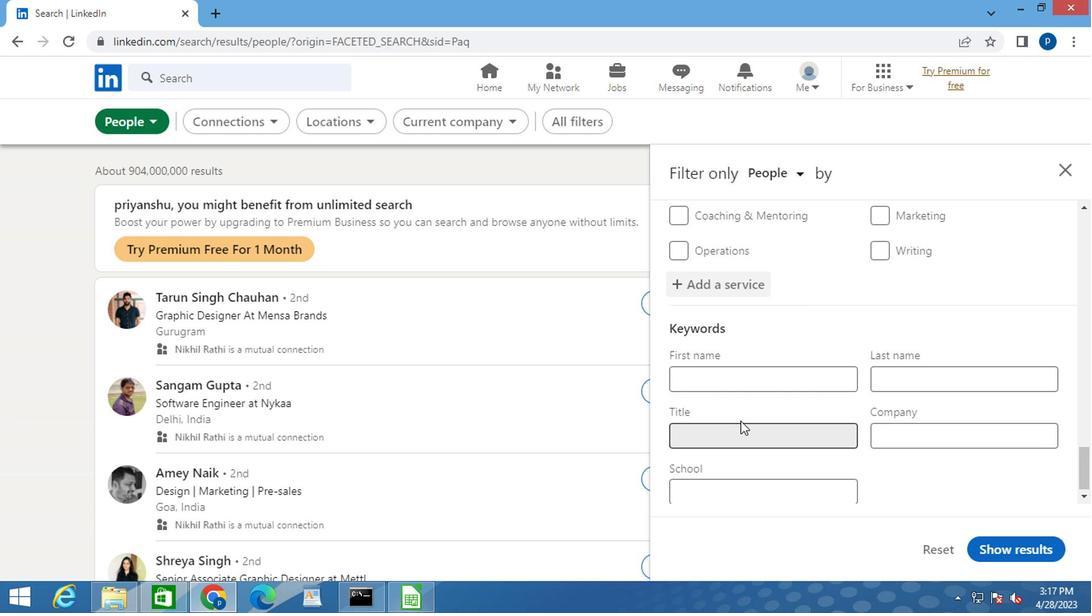 
Action: Key pressed <Key.caps_lock>M<Key.caps_lock>ARKETING<Key.space><Key.caps_lock>M<Key.caps_lock>ANAGER<Key.space>
Screenshot: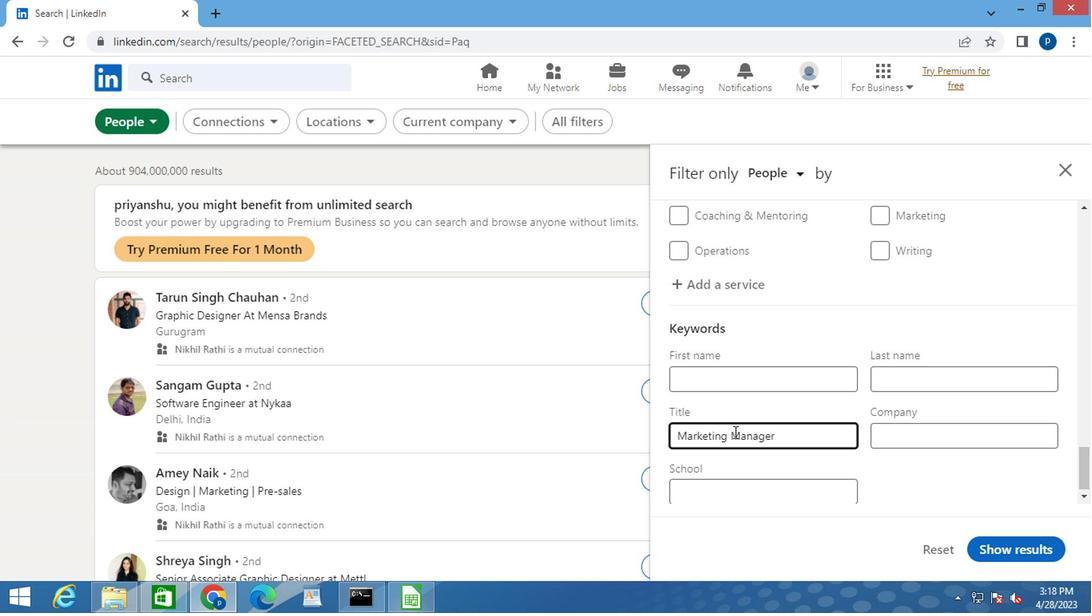 
Action: Mouse moved to (990, 541)
Screenshot: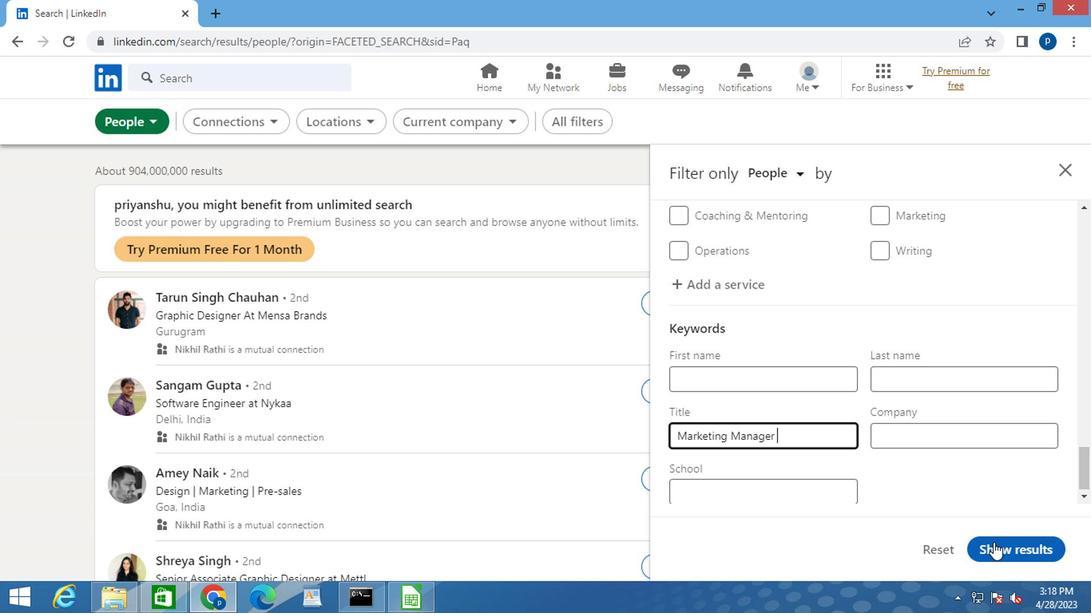 
Action: Mouse pressed left at (990, 541)
Screenshot: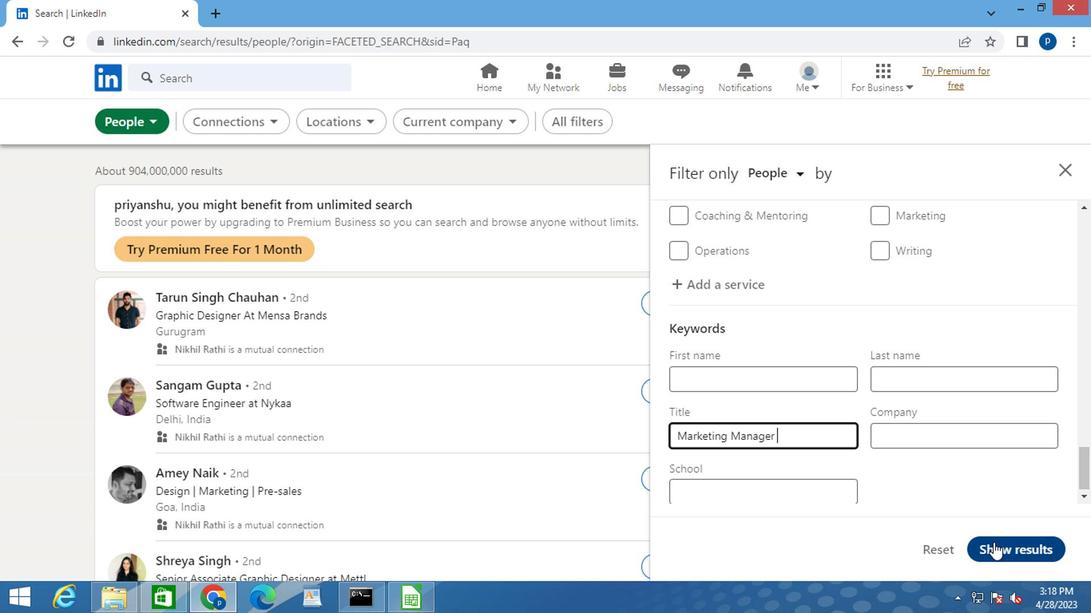 
